 Task: In Heading Arial with underline. Font size of heading  '18'Font style of data Calibri. Font size of data  9Alignment of headline & data Align center. Fill color in heading,  RedFont color of data Black Apply border in Data No BorderIn the sheet  Expense Spreadsheet Template Sheetbook
Action: Mouse moved to (907, 130)
Screenshot: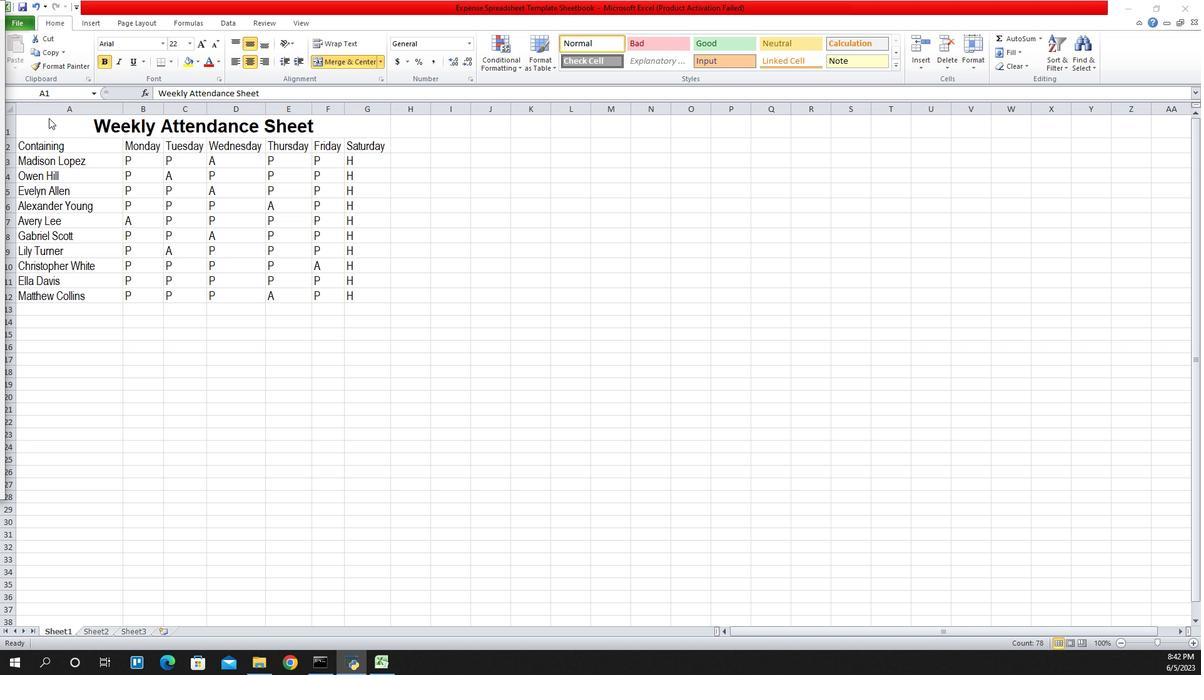 
Action: Mouse pressed left at (907, 130)
Screenshot: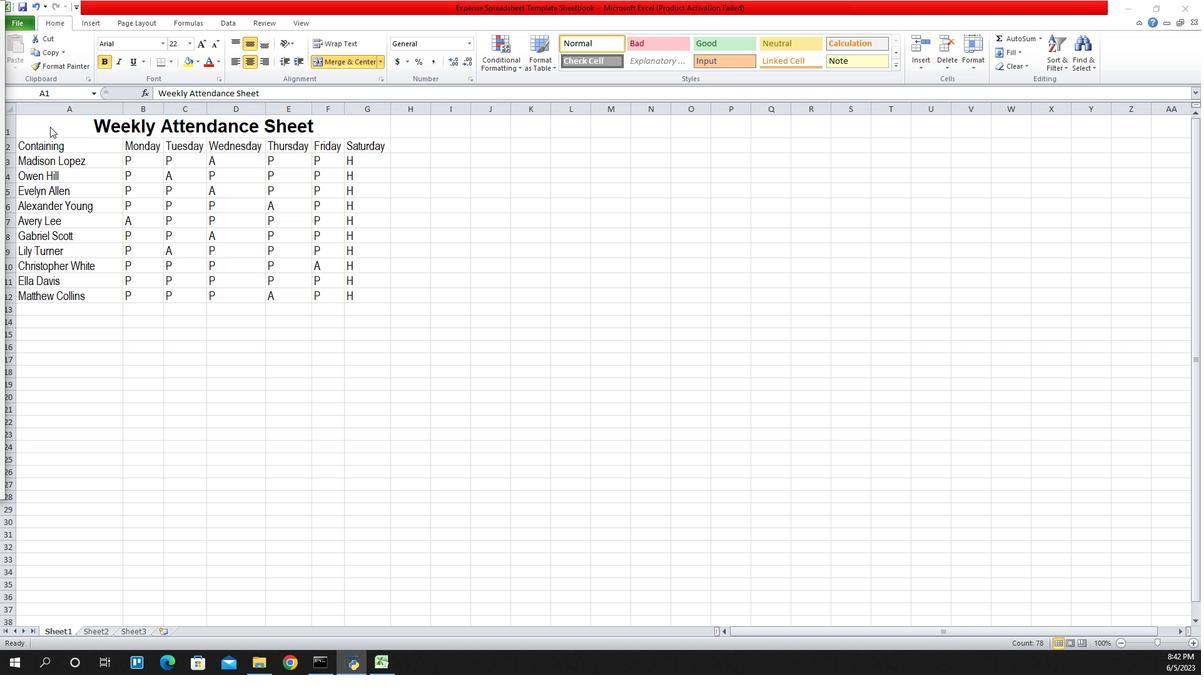 
Action: Mouse pressed left at (907, 130)
Screenshot: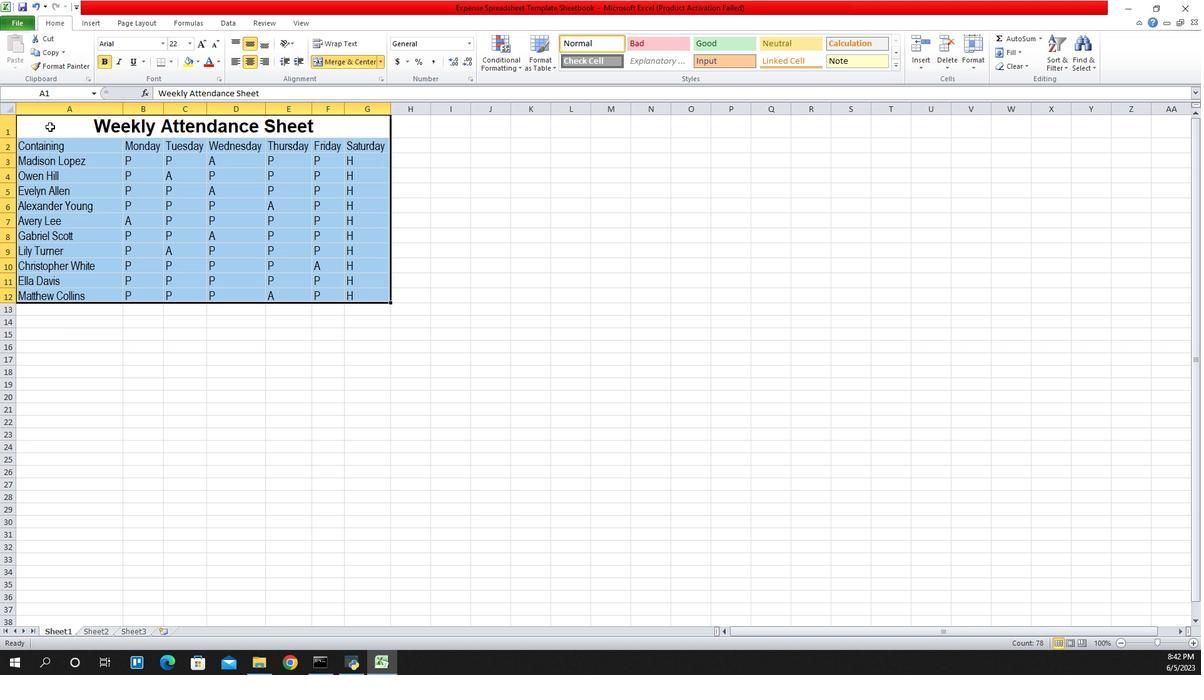 
Action: Mouse moved to (905, 137)
Screenshot: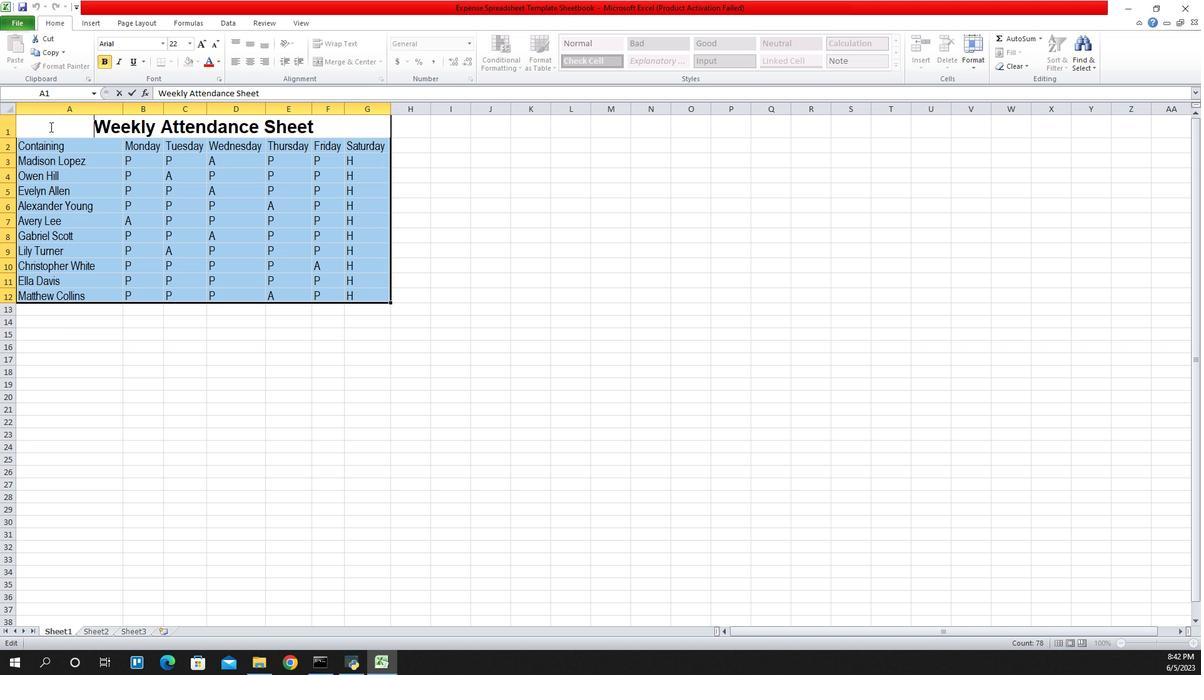
Action: Mouse pressed left at (905, 137)
Screenshot: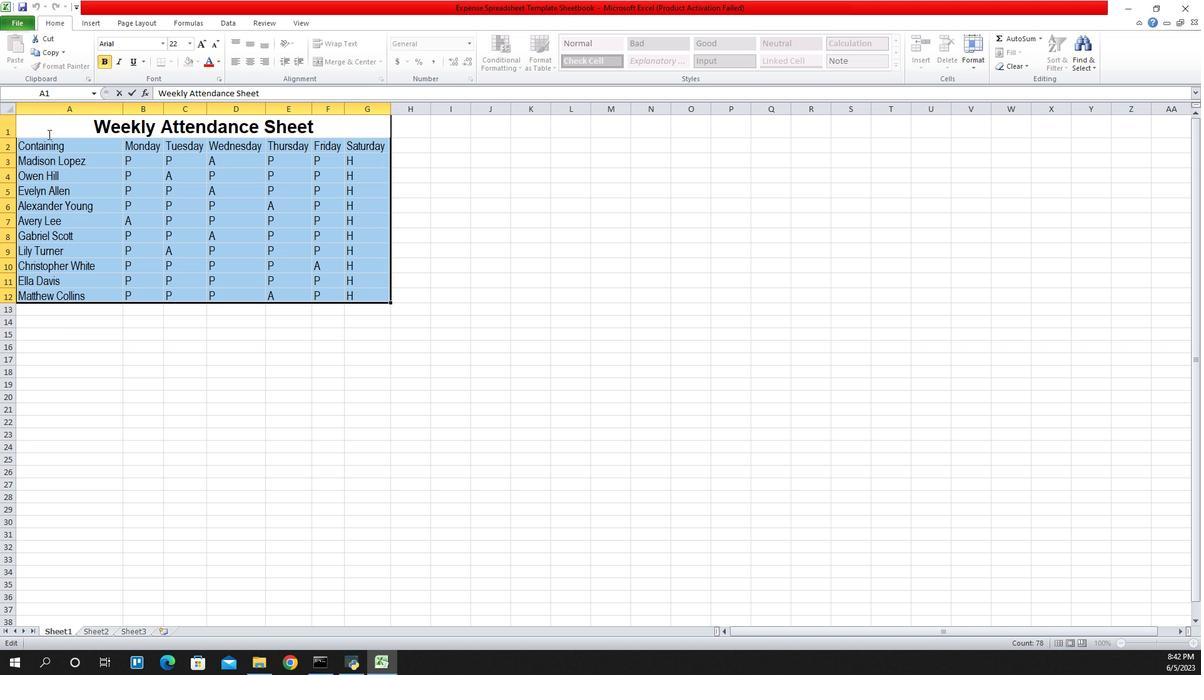 
Action: Mouse moved to (898, 347)
Screenshot: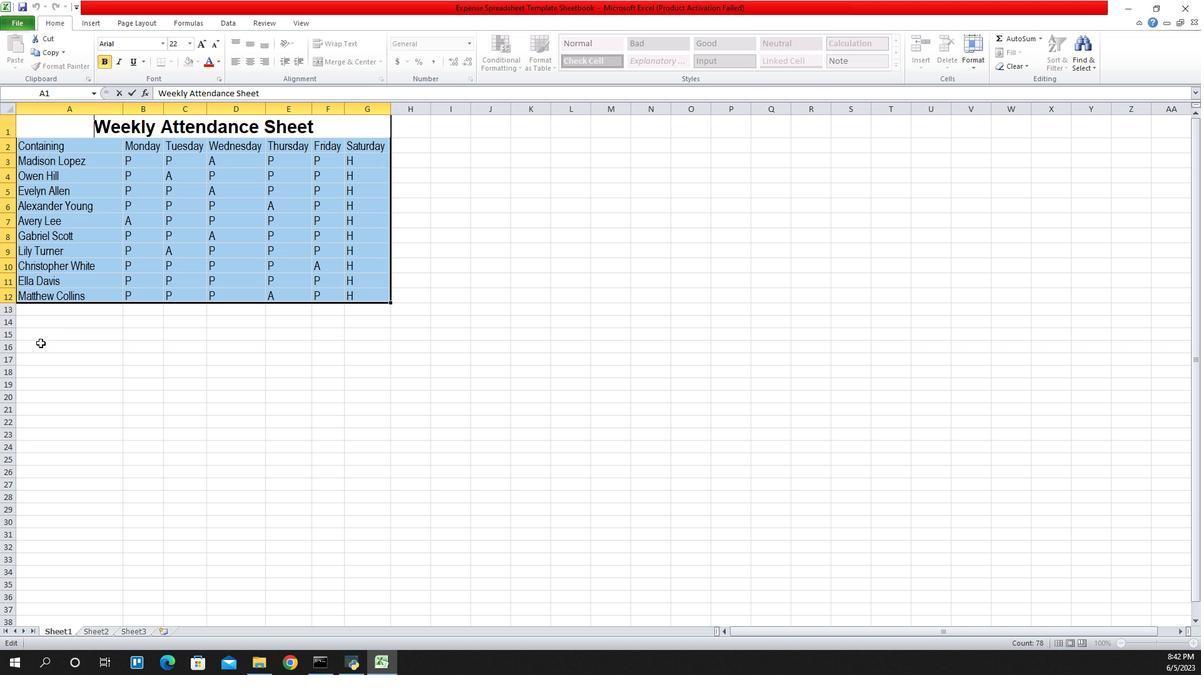 
Action: Mouse pressed left at (898, 347)
Screenshot: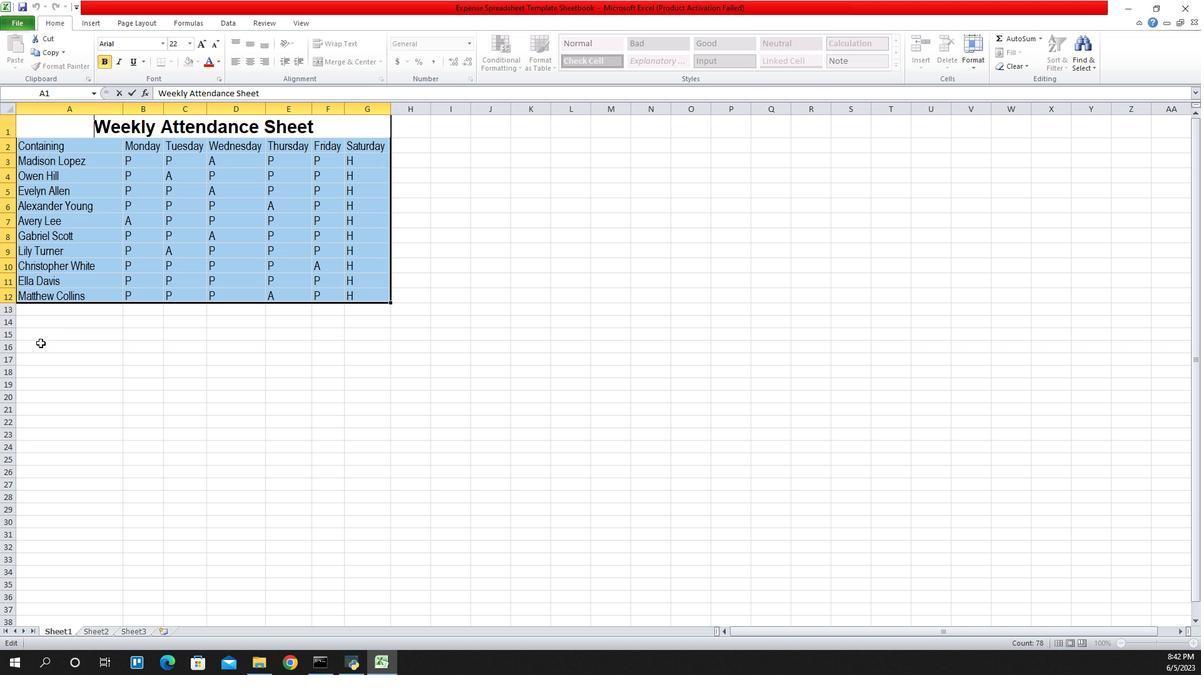 
Action: Mouse moved to (922, 130)
Screenshot: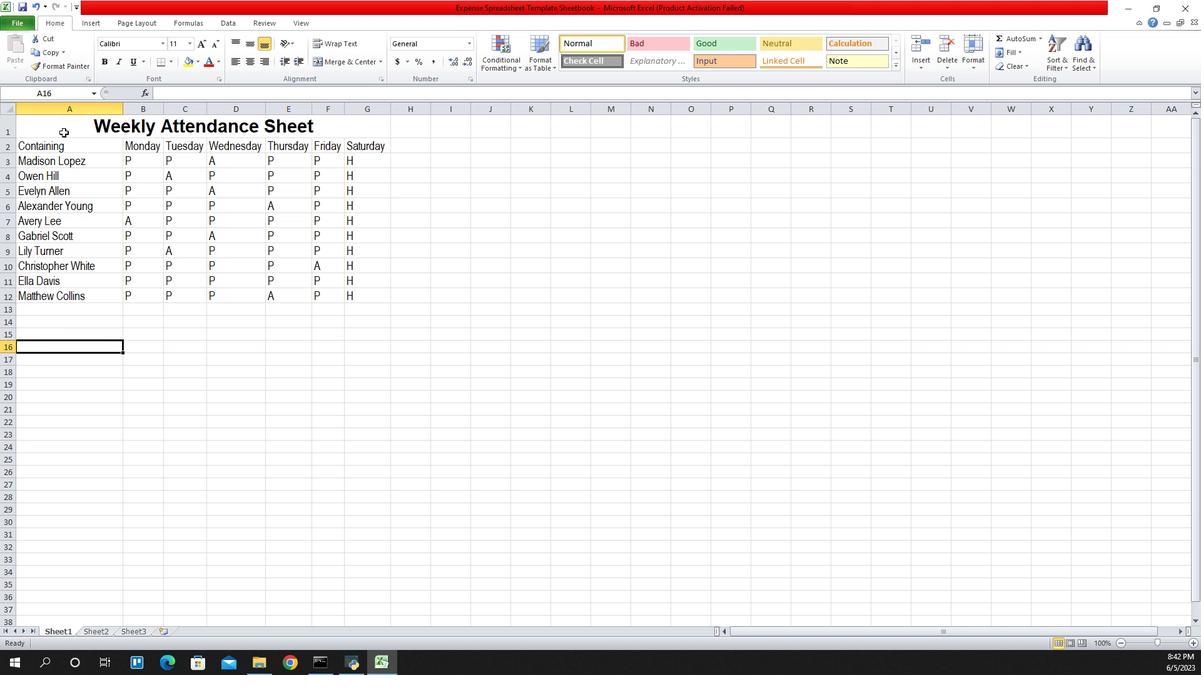 
Action: Mouse pressed left at (922, 130)
Screenshot: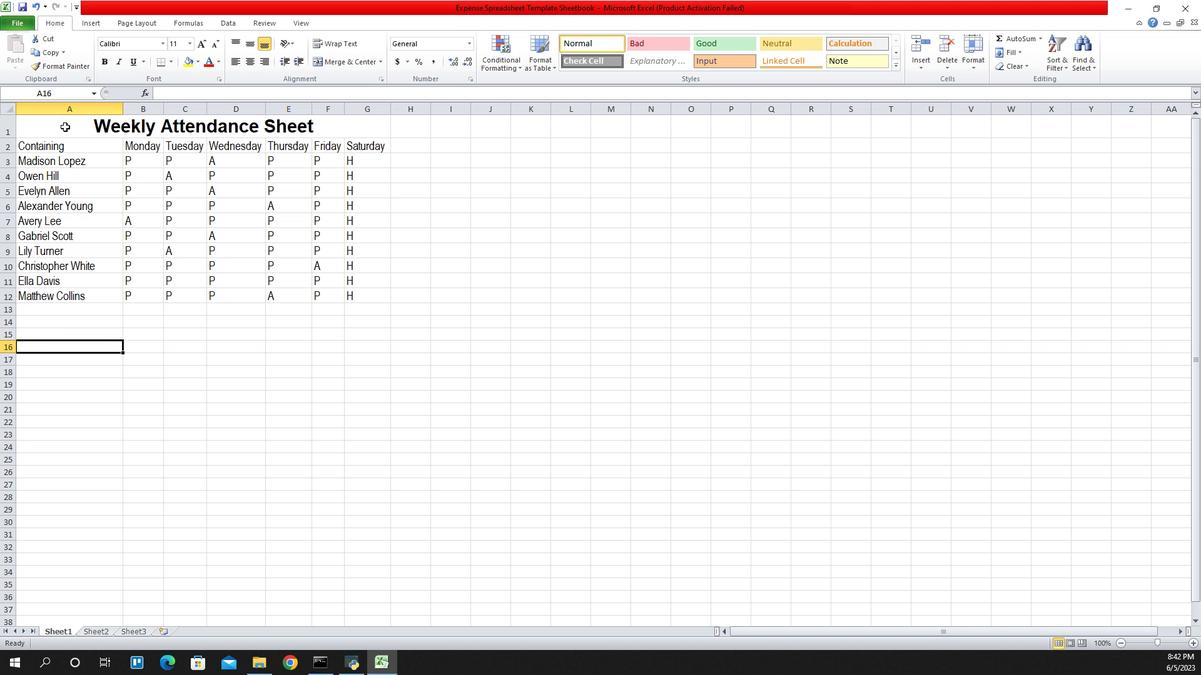 
Action: Mouse moved to (1019, 51)
Screenshot: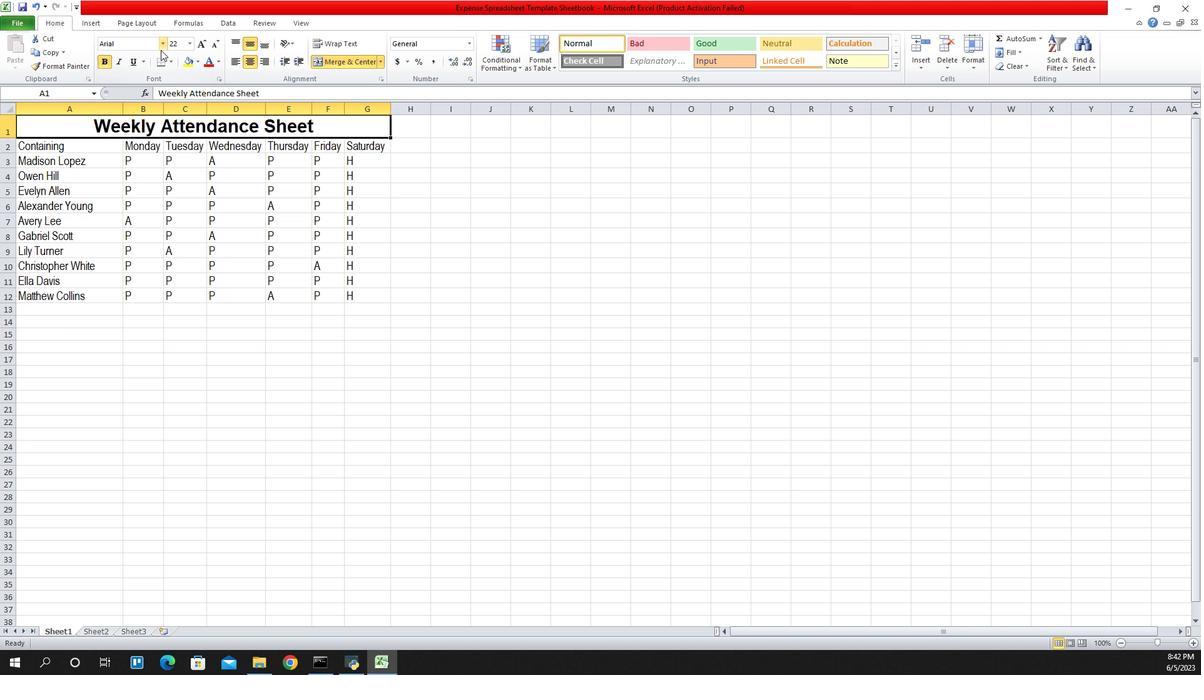 
Action: Mouse pressed left at (1019, 51)
Screenshot: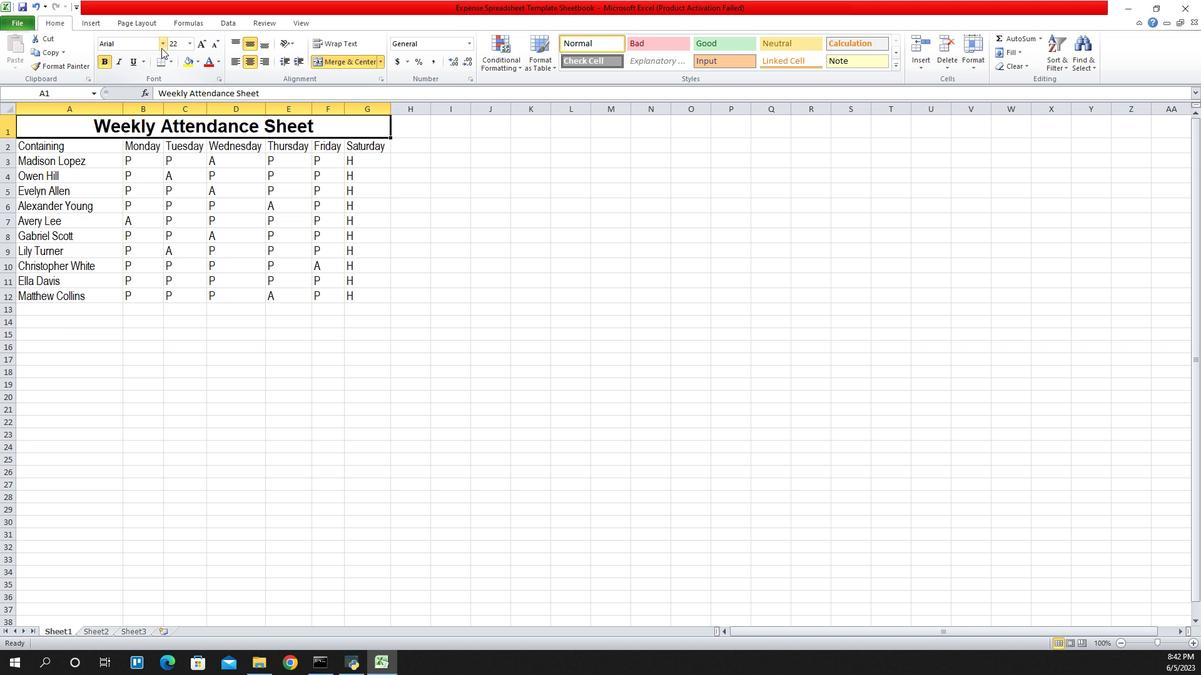 
Action: Mouse moved to (991, 147)
Screenshot: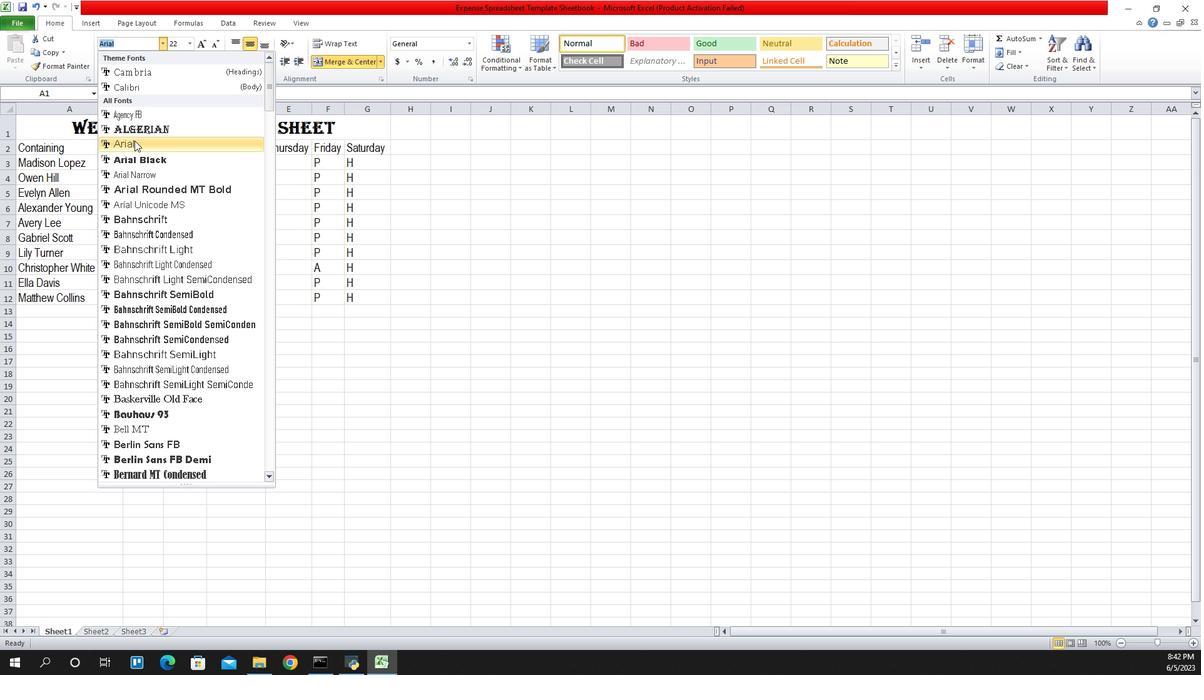 
Action: Mouse pressed left at (991, 147)
Screenshot: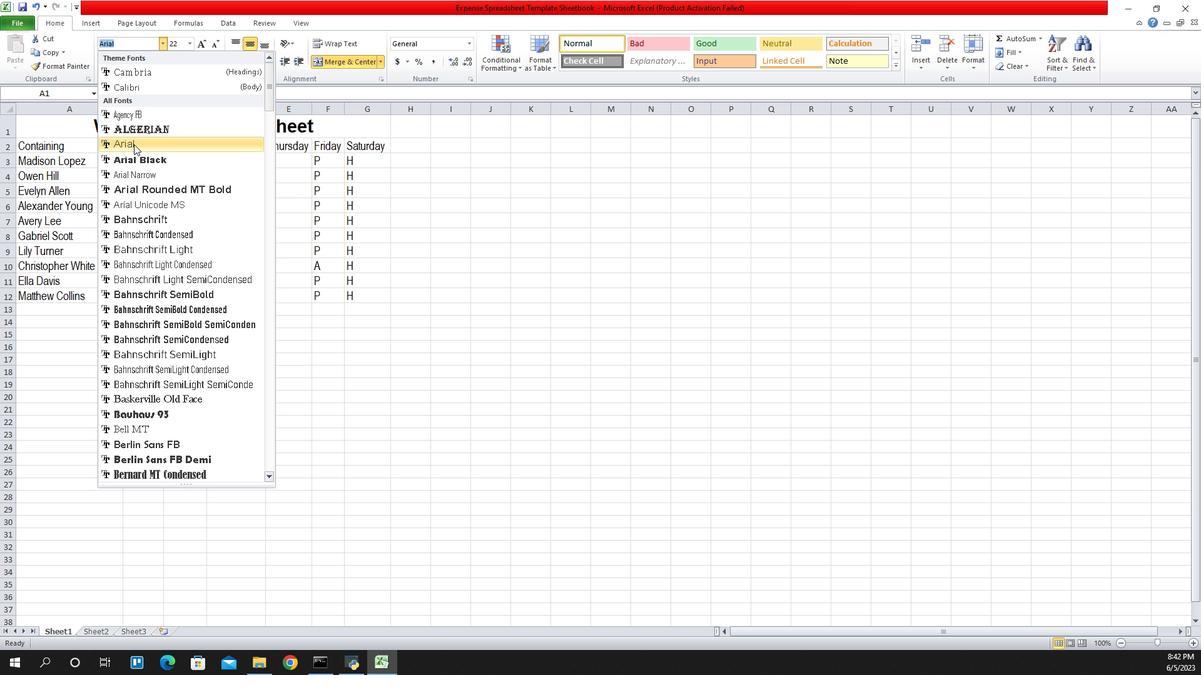 
Action: Mouse moved to (992, 63)
Screenshot: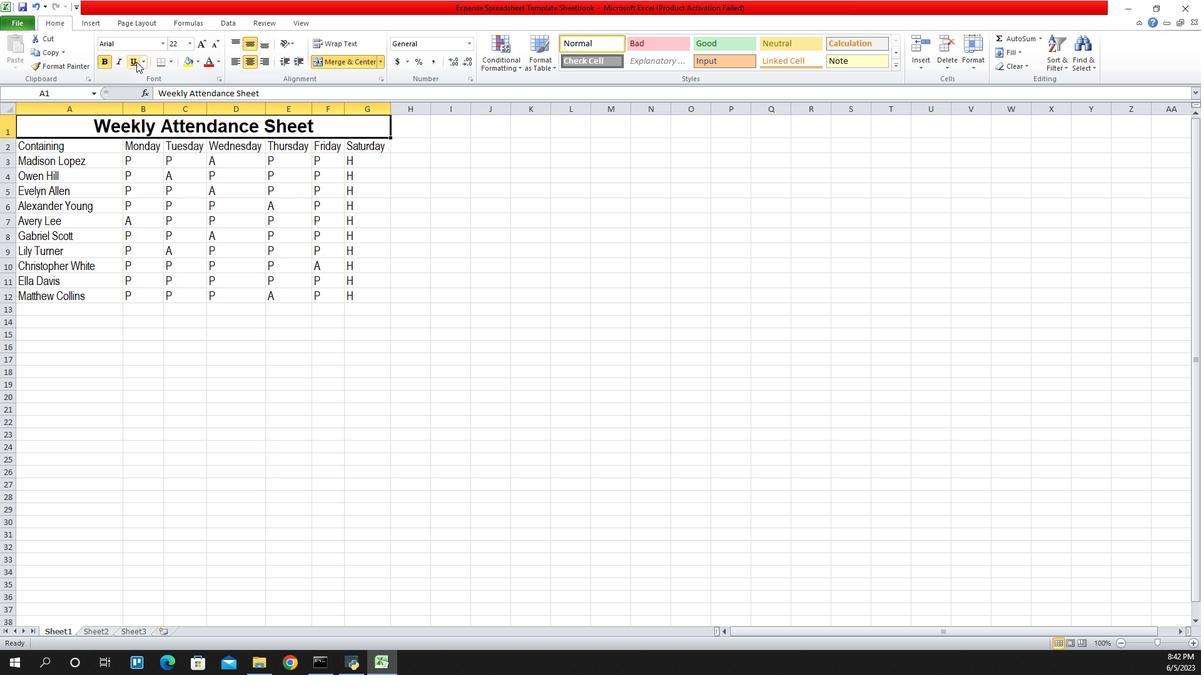 
Action: Mouse pressed left at (992, 63)
Screenshot: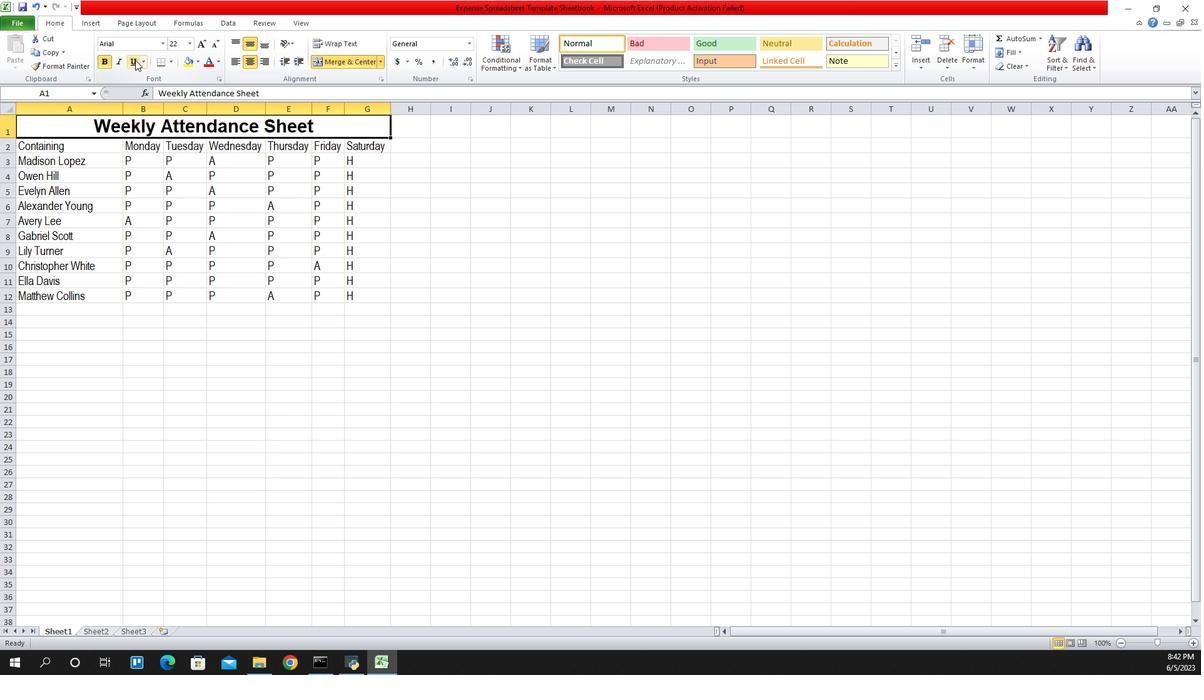 
Action: Mouse moved to (1049, 47)
Screenshot: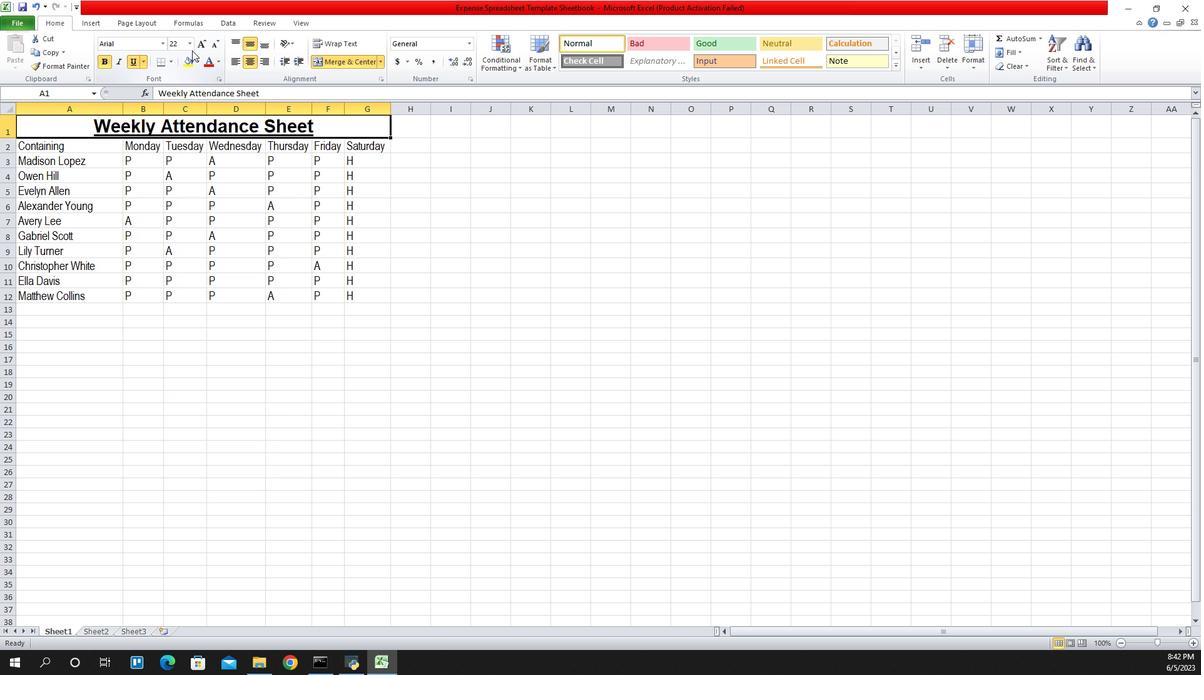 
Action: Mouse pressed left at (1049, 47)
Screenshot: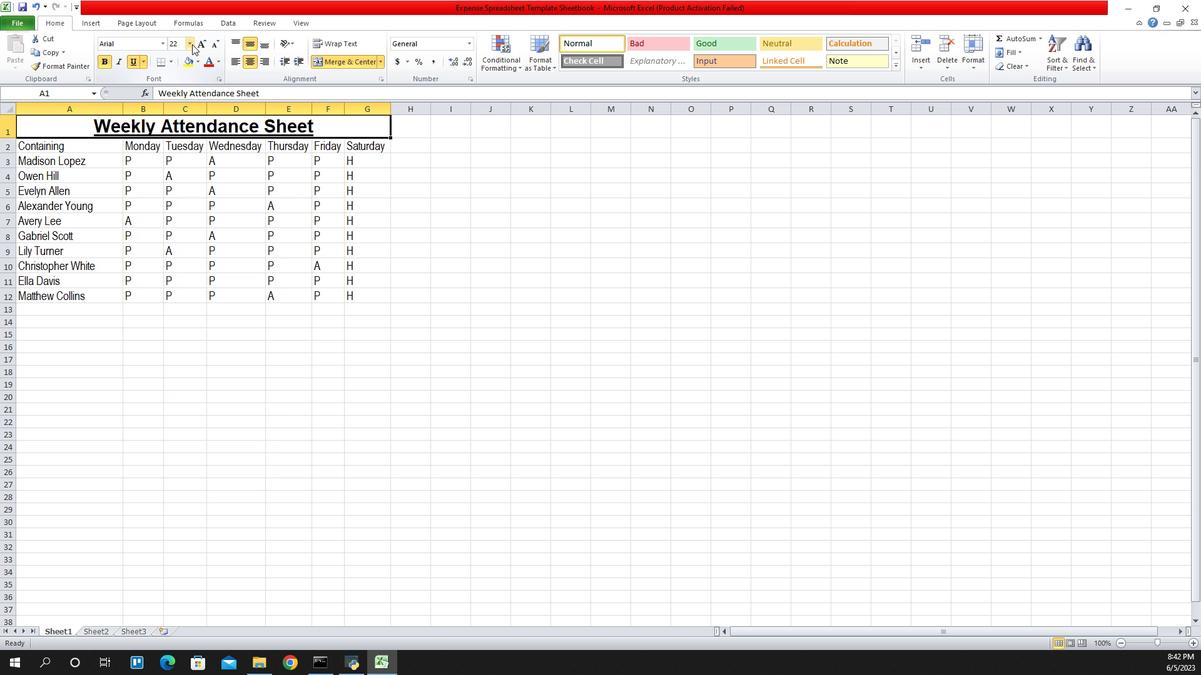 
Action: Mouse moved to (1030, 139)
Screenshot: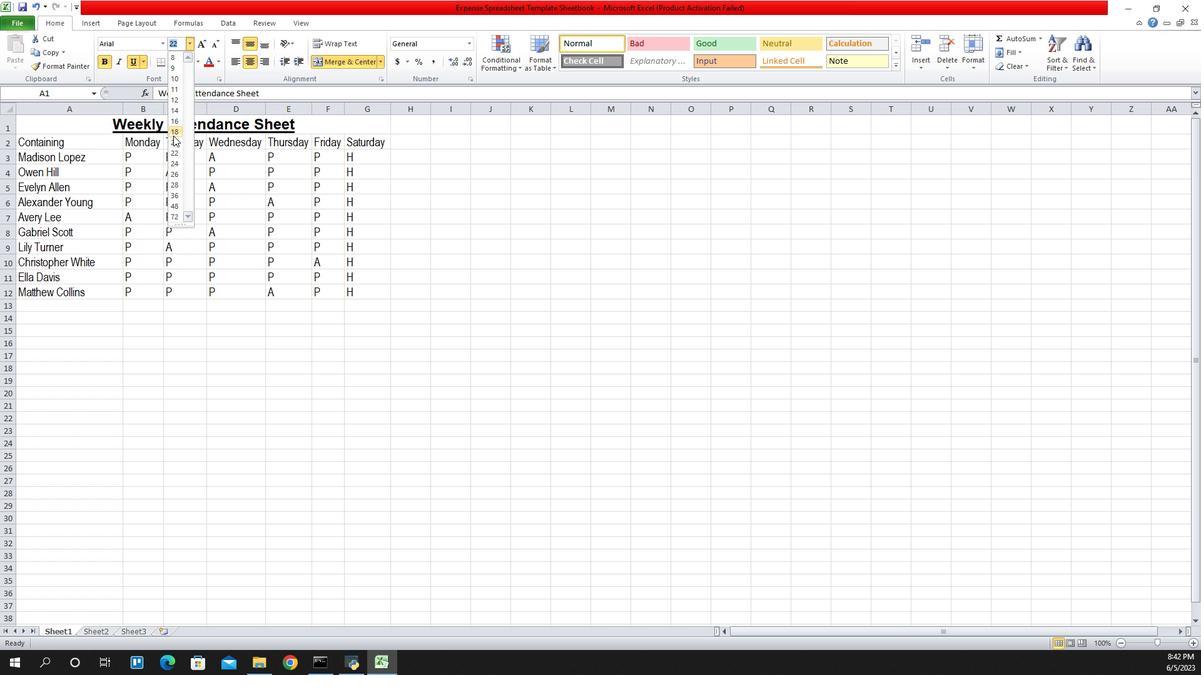
Action: Mouse pressed left at (1030, 139)
Screenshot: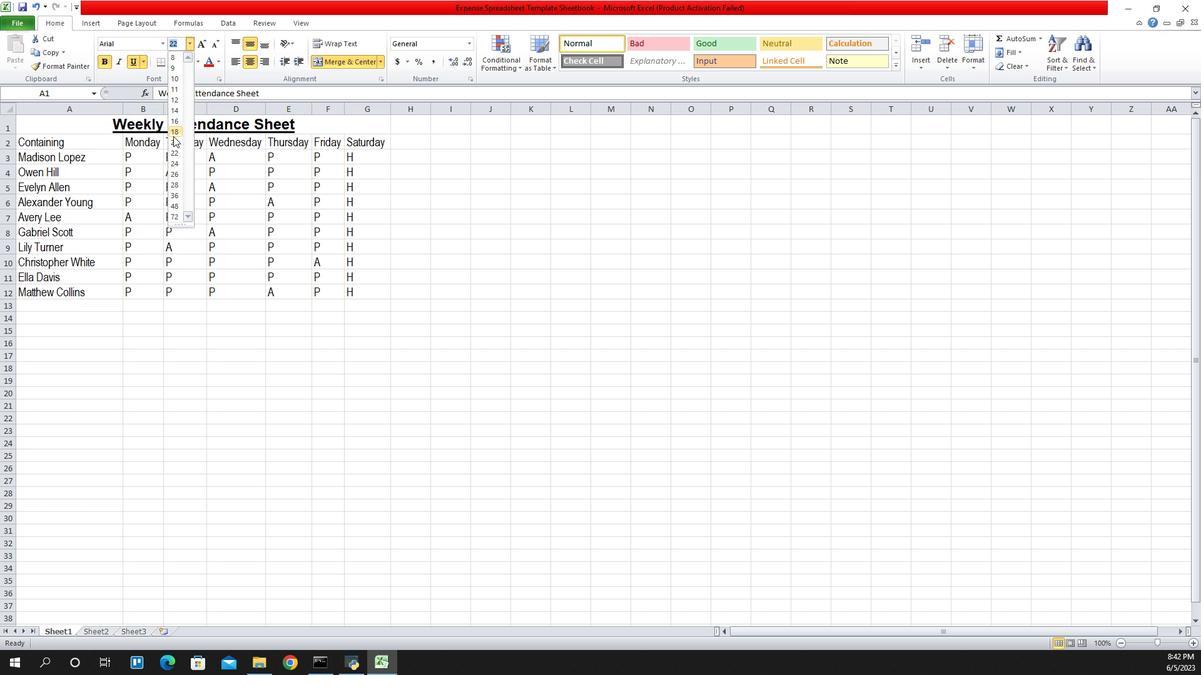 
Action: Mouse pressed left at (1030, 139)
Screenshot: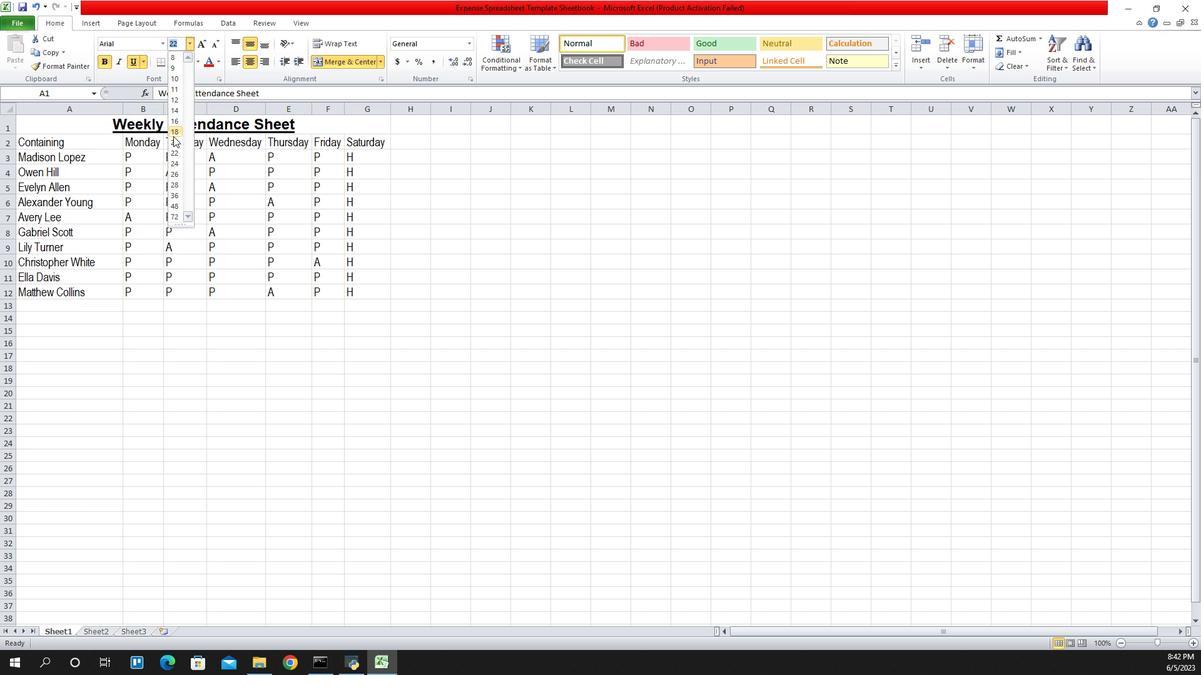 
Action: Mouse moved to (898, 143)
Screenshot: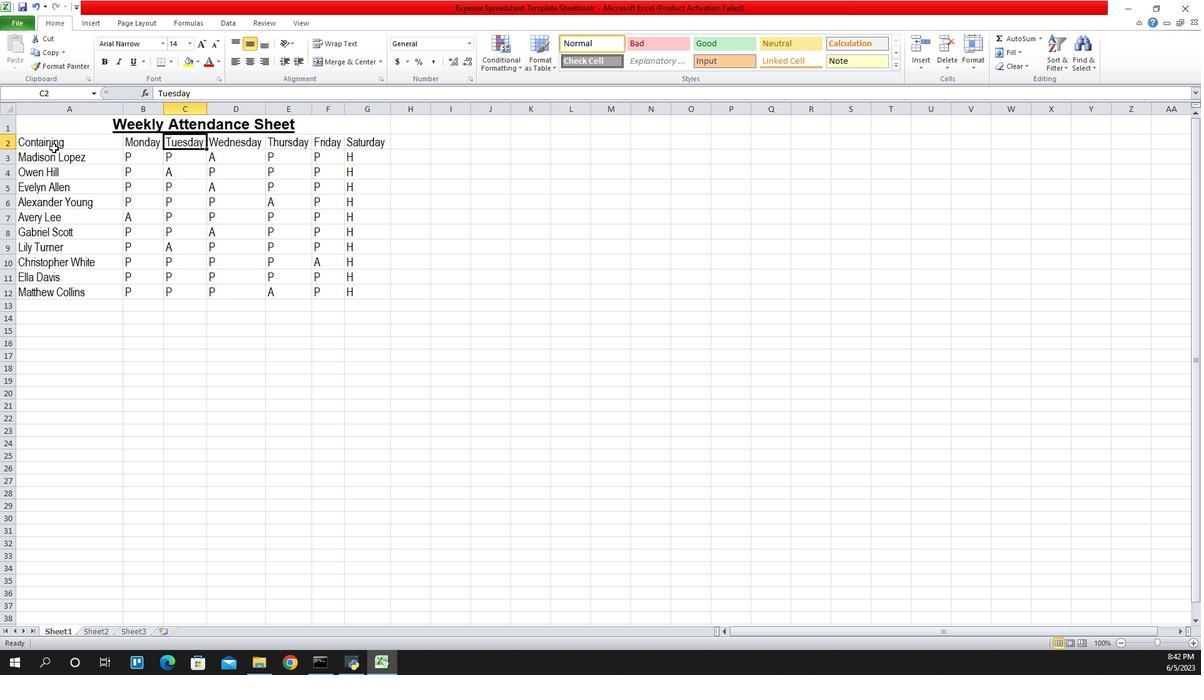 
Action: Mouse pressed left at (898, 143)
Screenshot: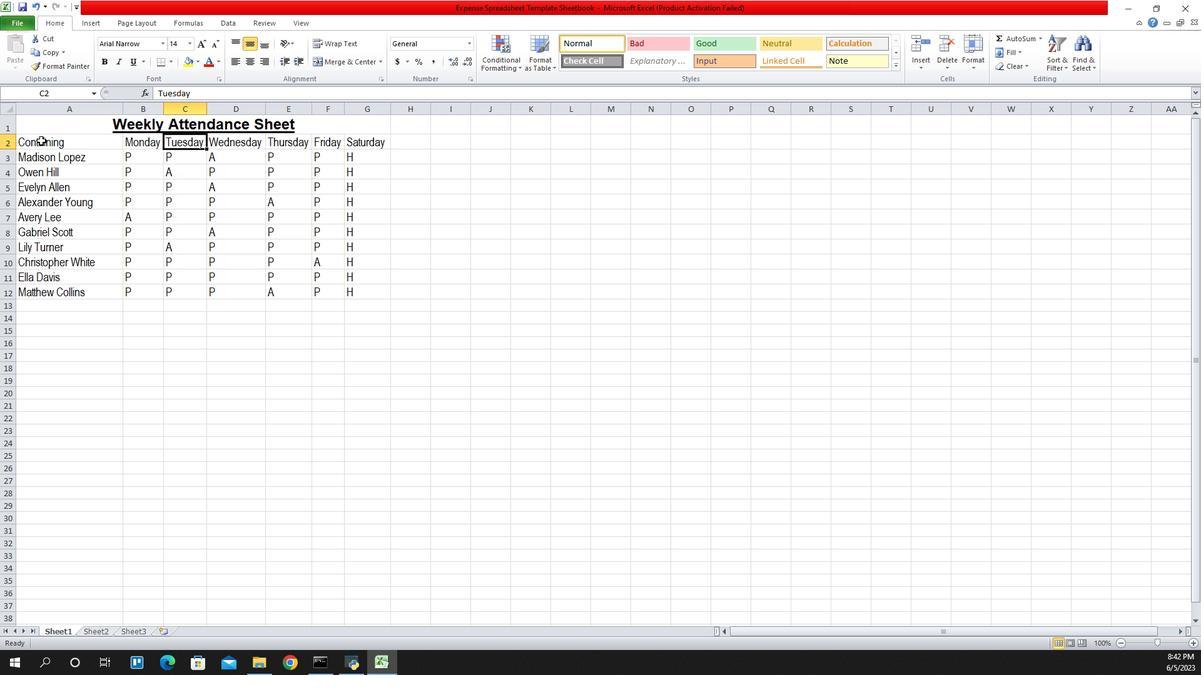 
Action: Mouse moved to (1019, 45)
Screenshot: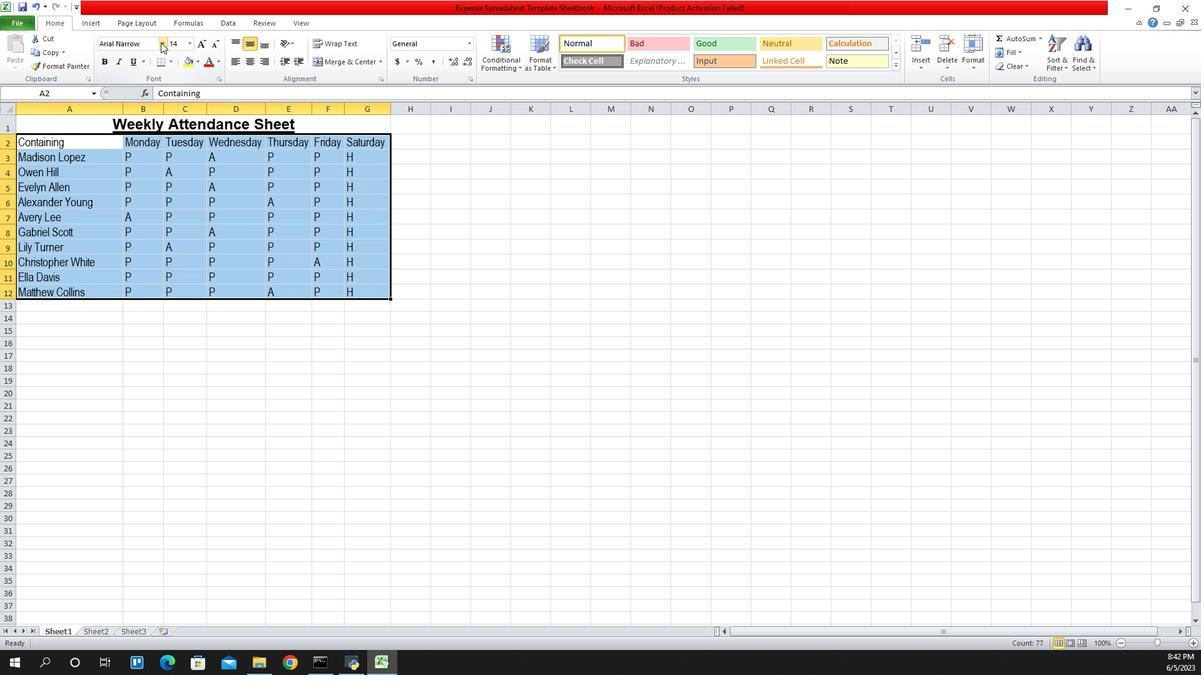 
Action: Mouse pressed left at (1019, 45)
Screenshot: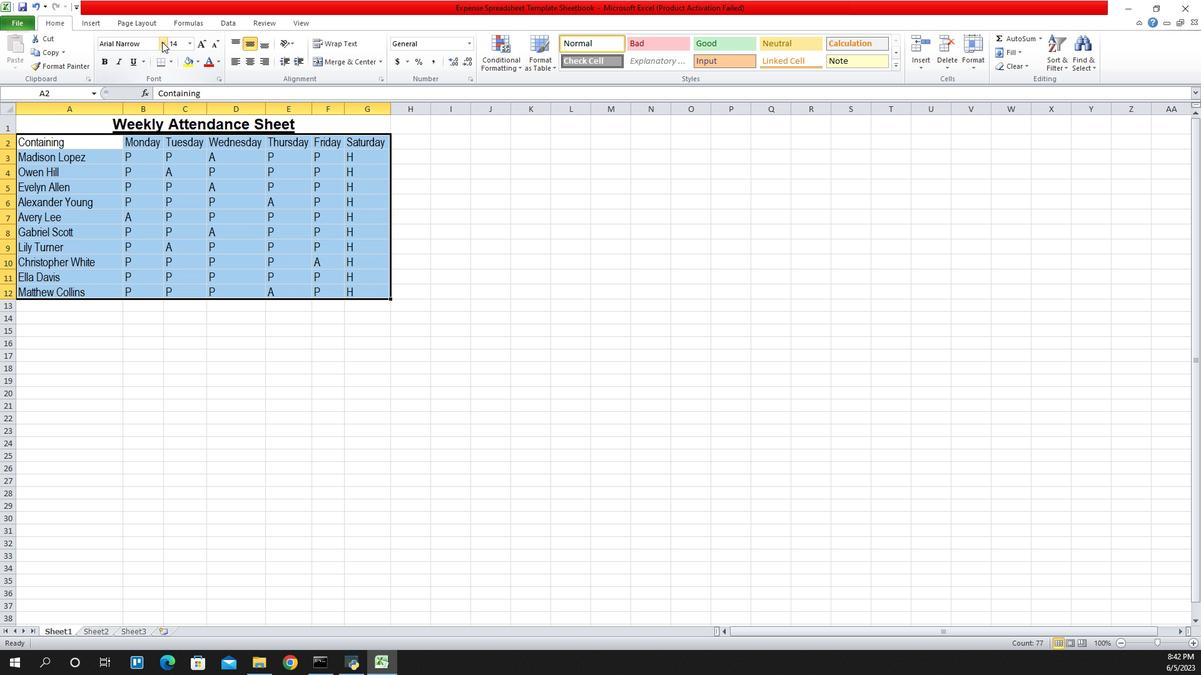 
Action: Mouse moved to (991, 88)
Screenshot: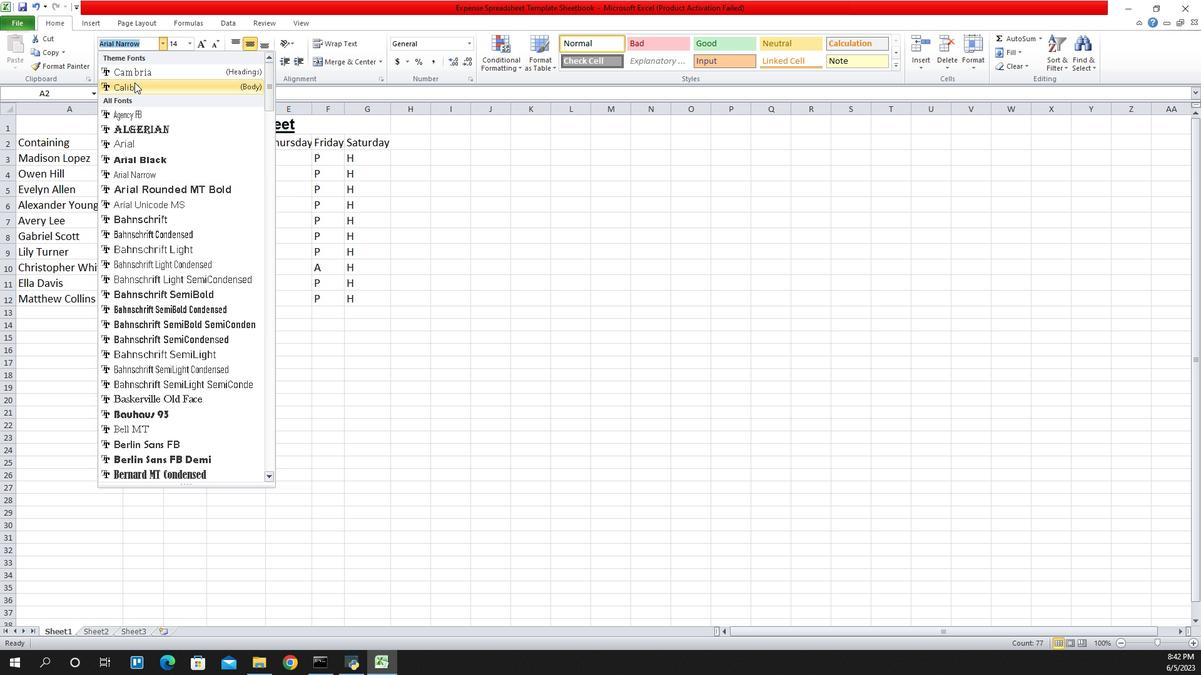 
Action: Mouse pressed left at (991, 88)
Screenshot: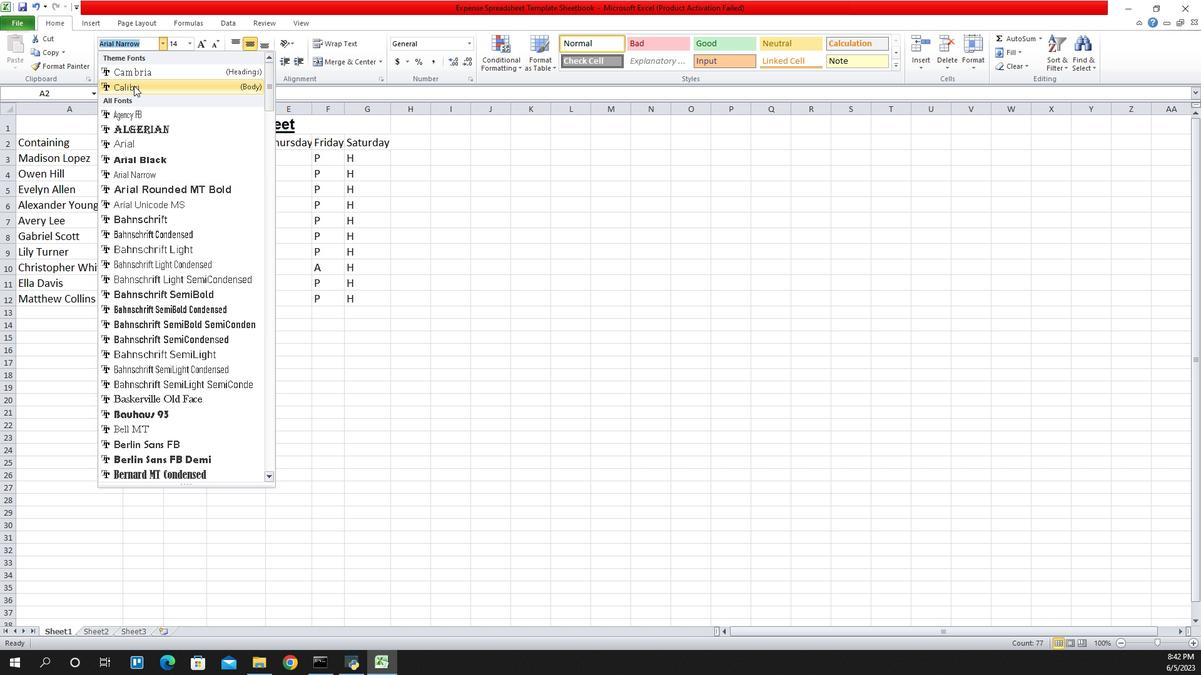 
Action: Mouse moved to (1048, 50)
Screenshot: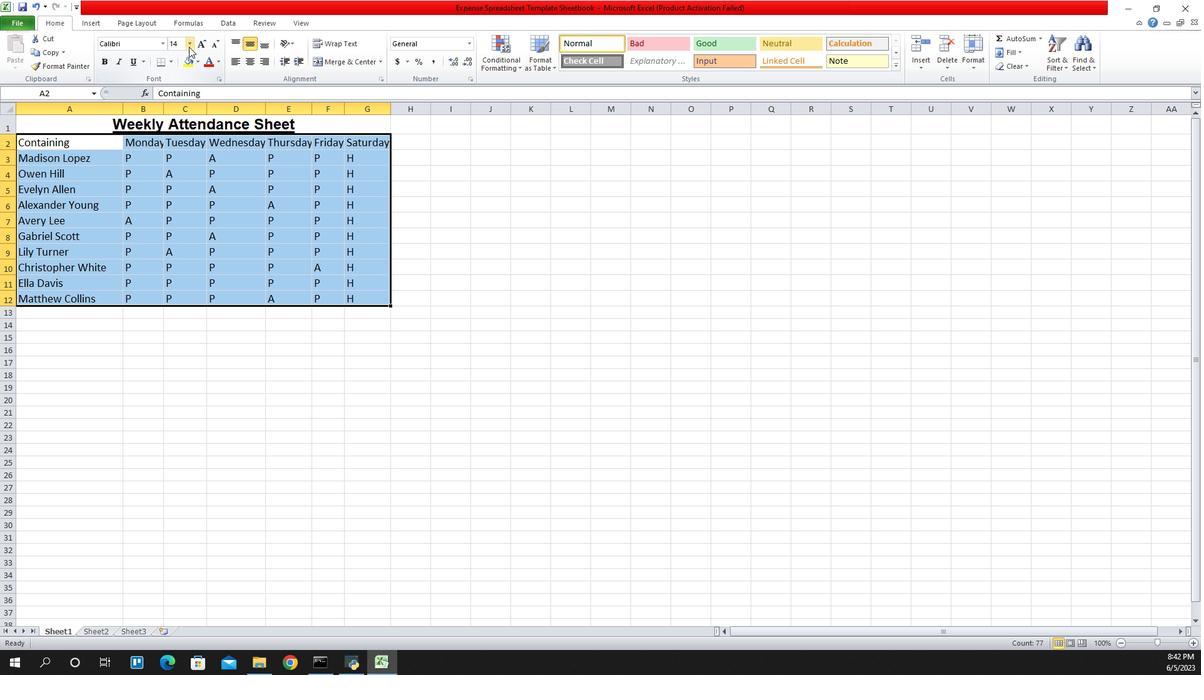 
Action: Mouse pressed left at (1048, 50)
Screenshot: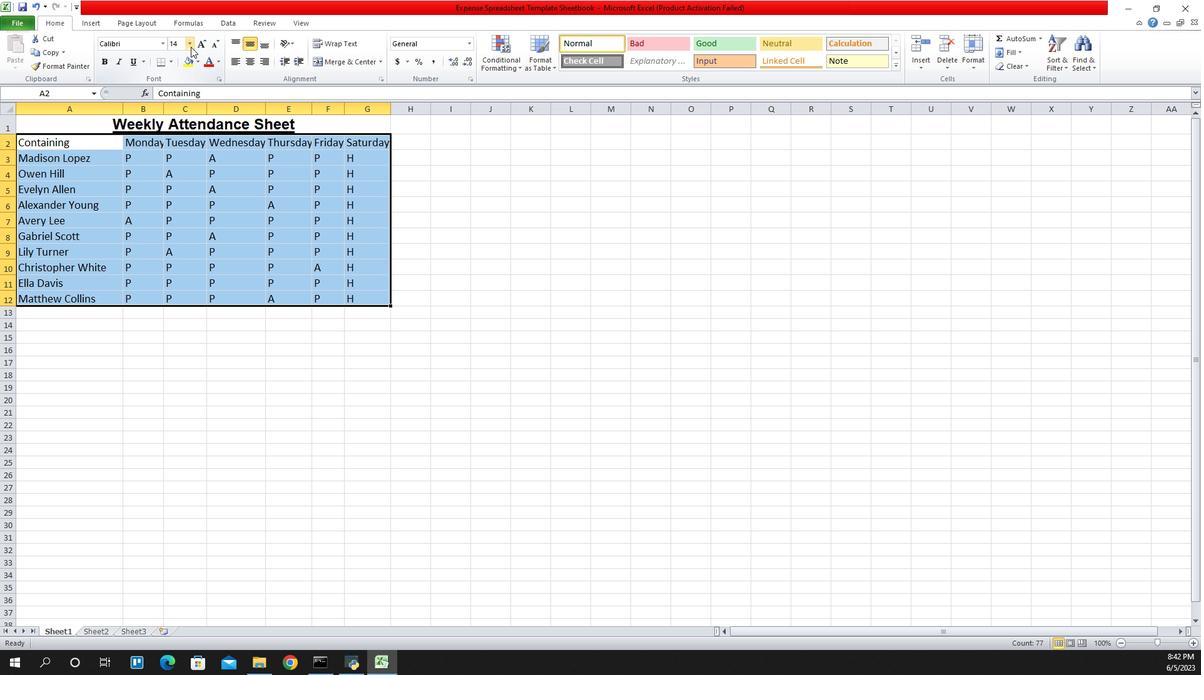 
Action: Mouse moved to (1037, 68)
Screenshot: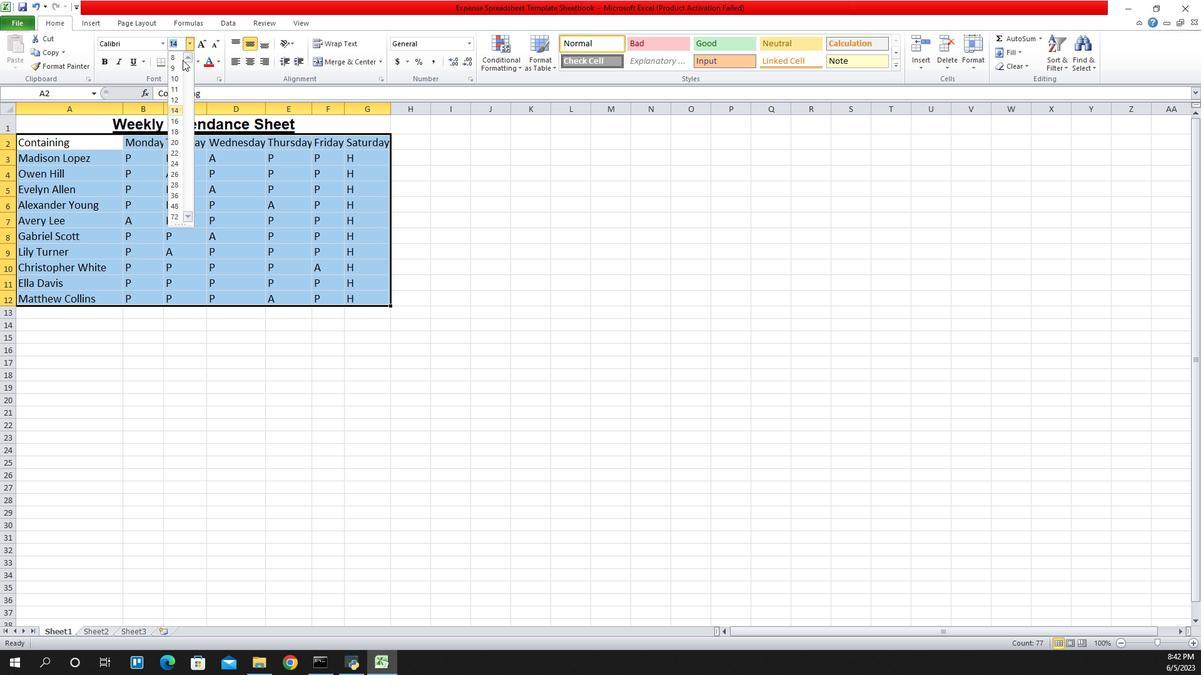 
Action: Mouse pressed left at (1037, 68)
Screenshot: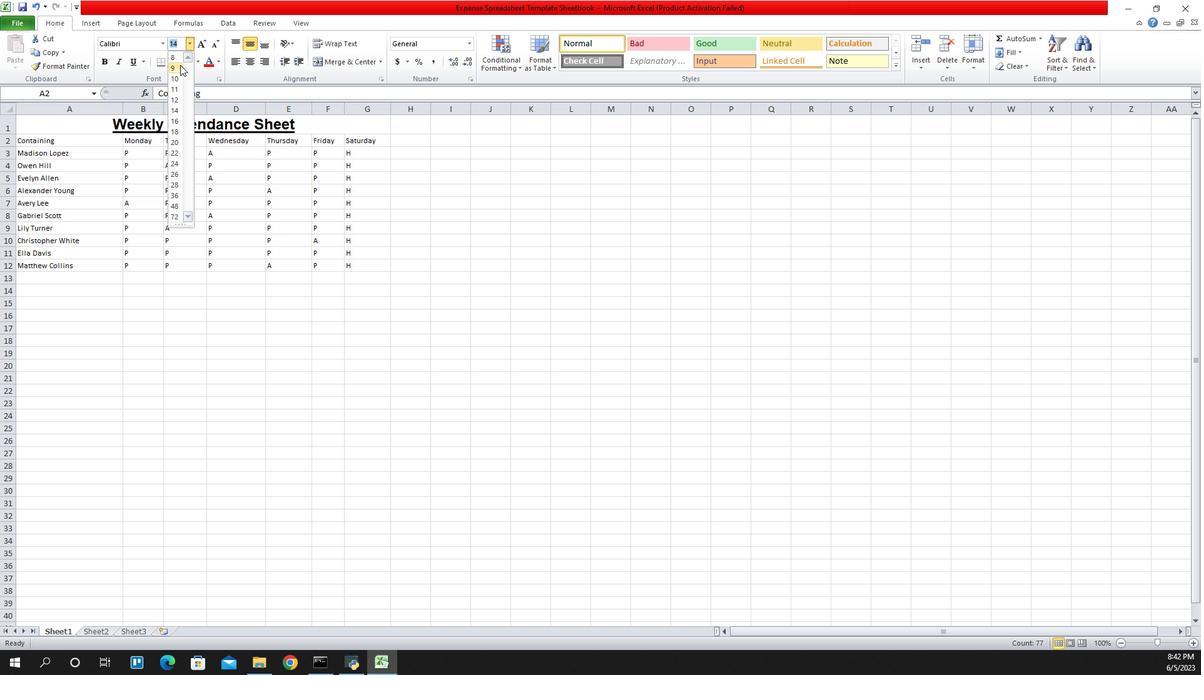 
Action: Mouse pressed left at (1037, 68)
Screenshot: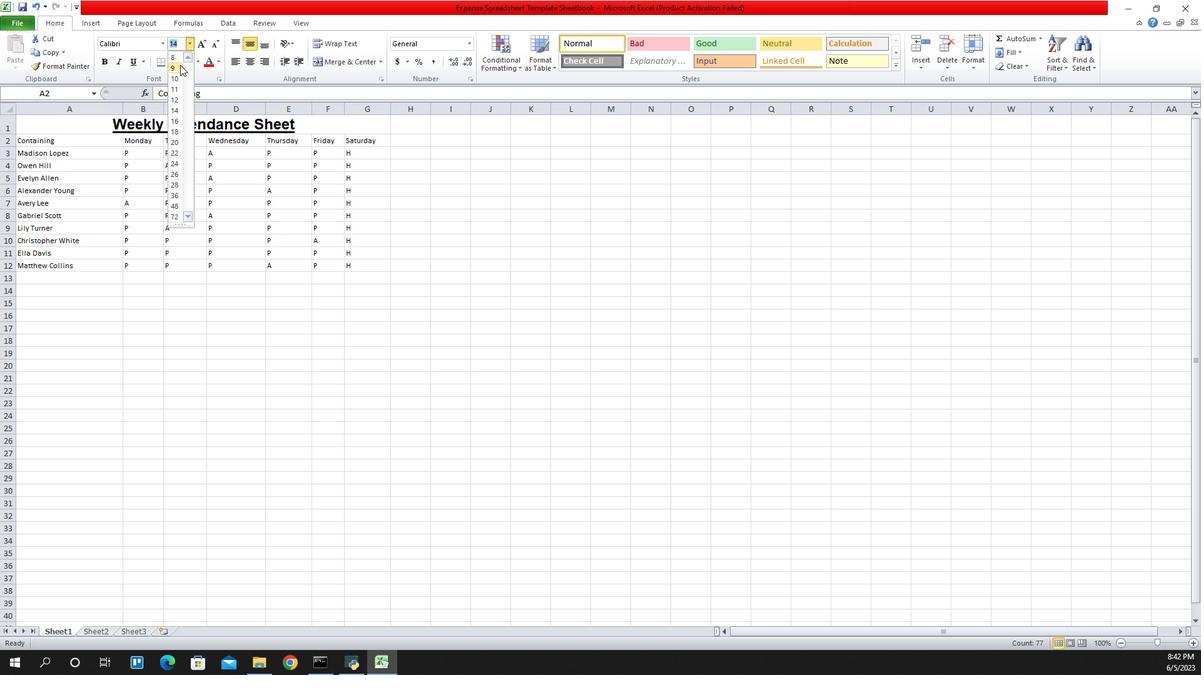 
Action: Mouse moved to (962, 118)
Screenshot: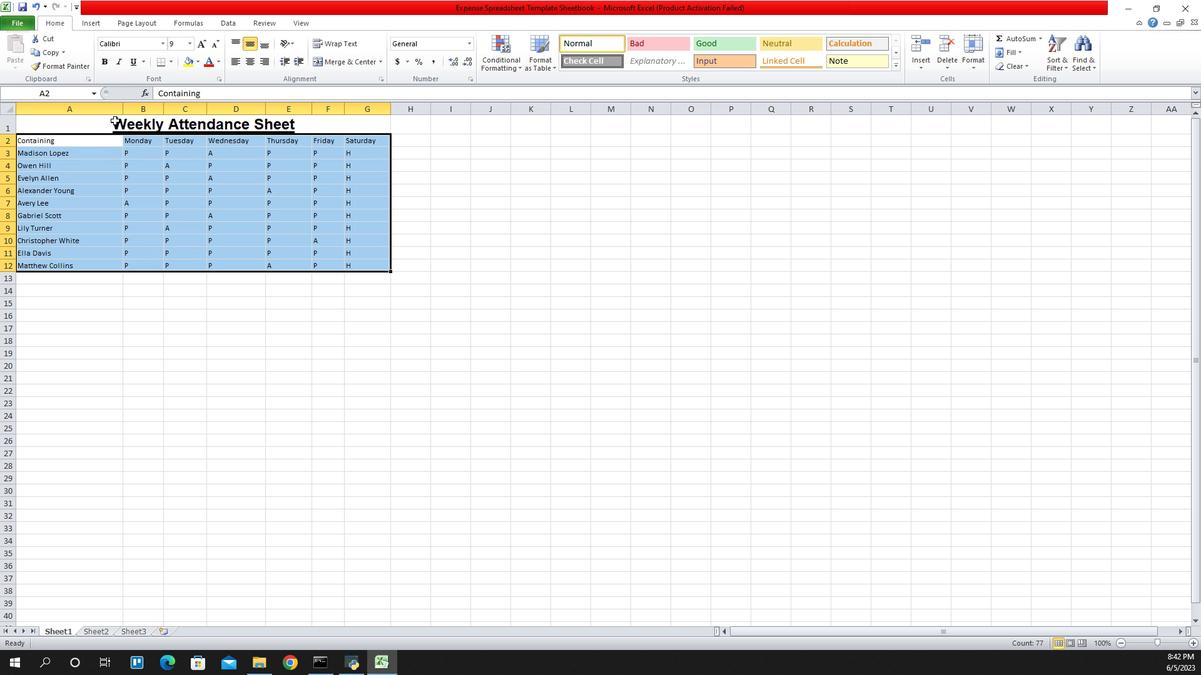 
Action: Mouse pressed left at (962, 118)
Screenshot: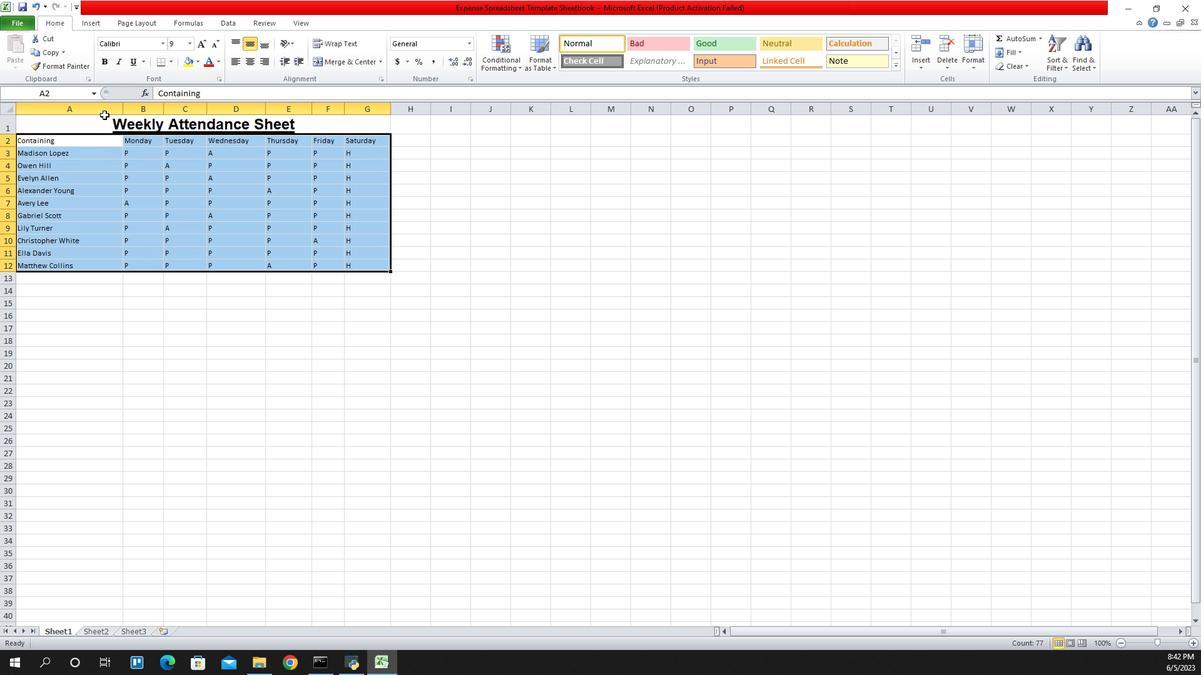 
Action: Mouse moved to (1105, 65)
Screenshot: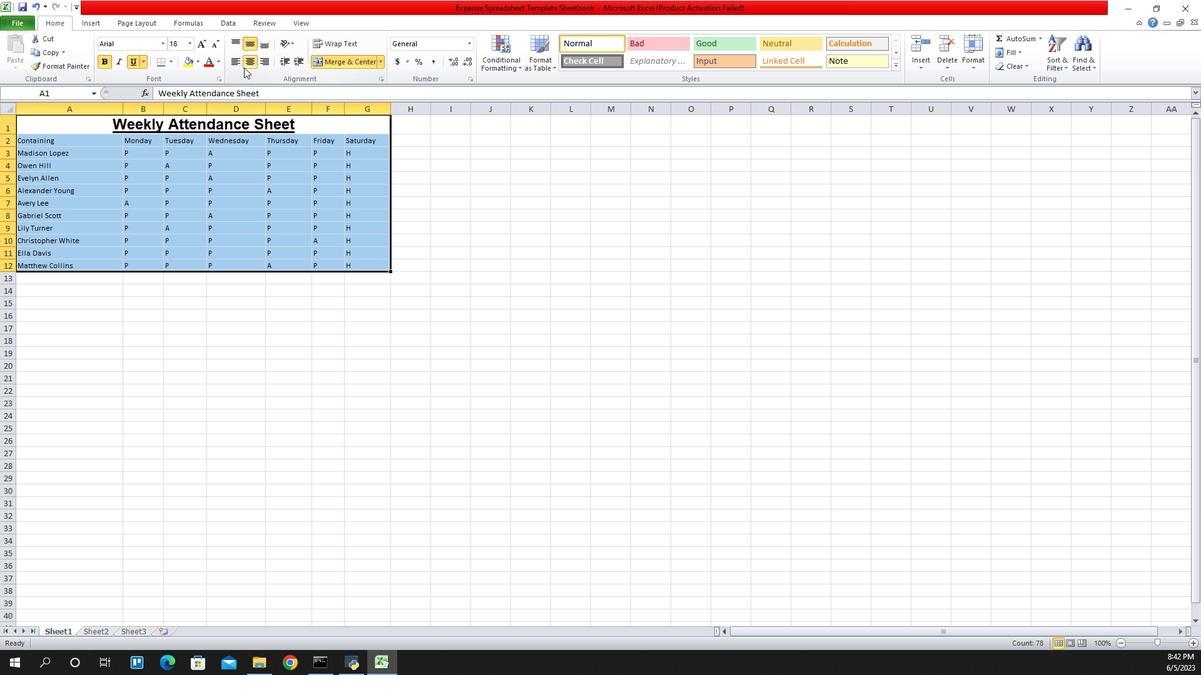 
Action: Mouse pressed left at (1105, 65)
Screenshot: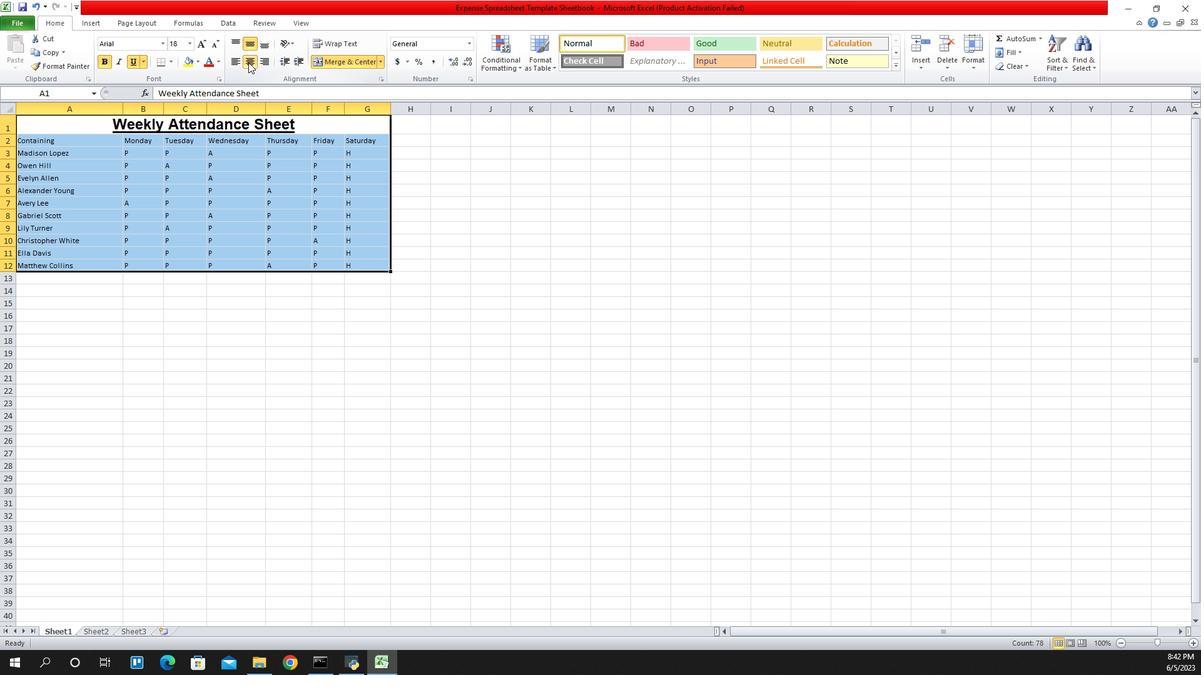 
Action: Mouse pressed left at (1105, 65)
Screenshot: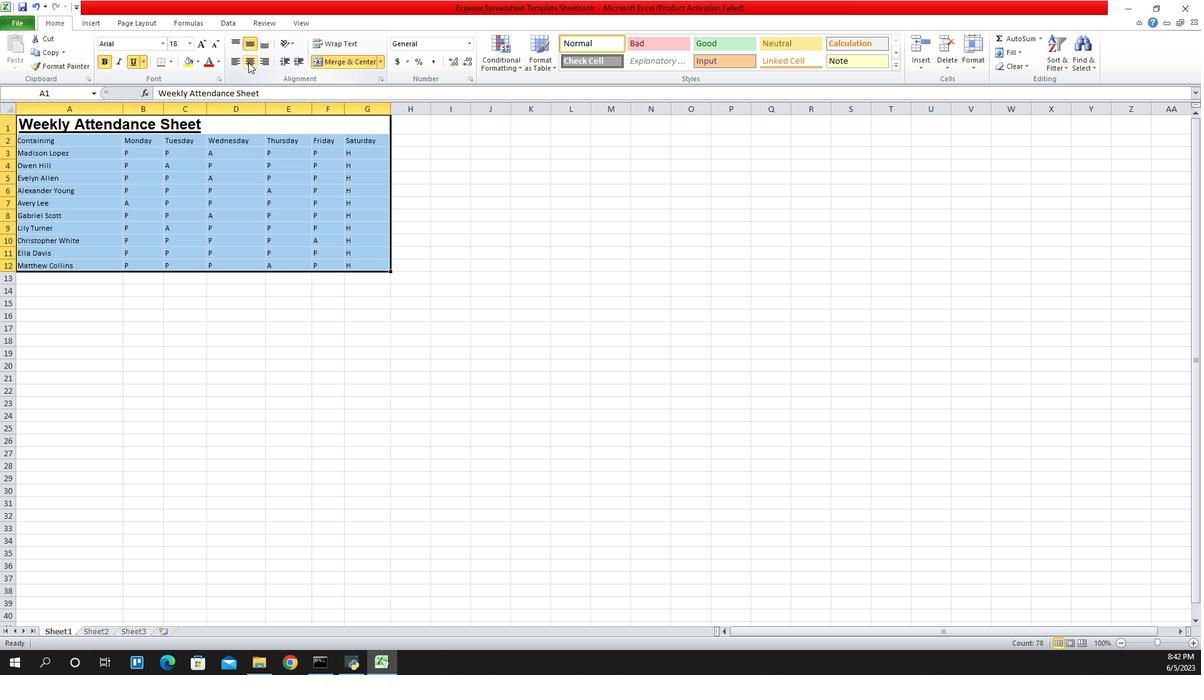 
Action: Mouse moved to (1080, 130)
Screenshot: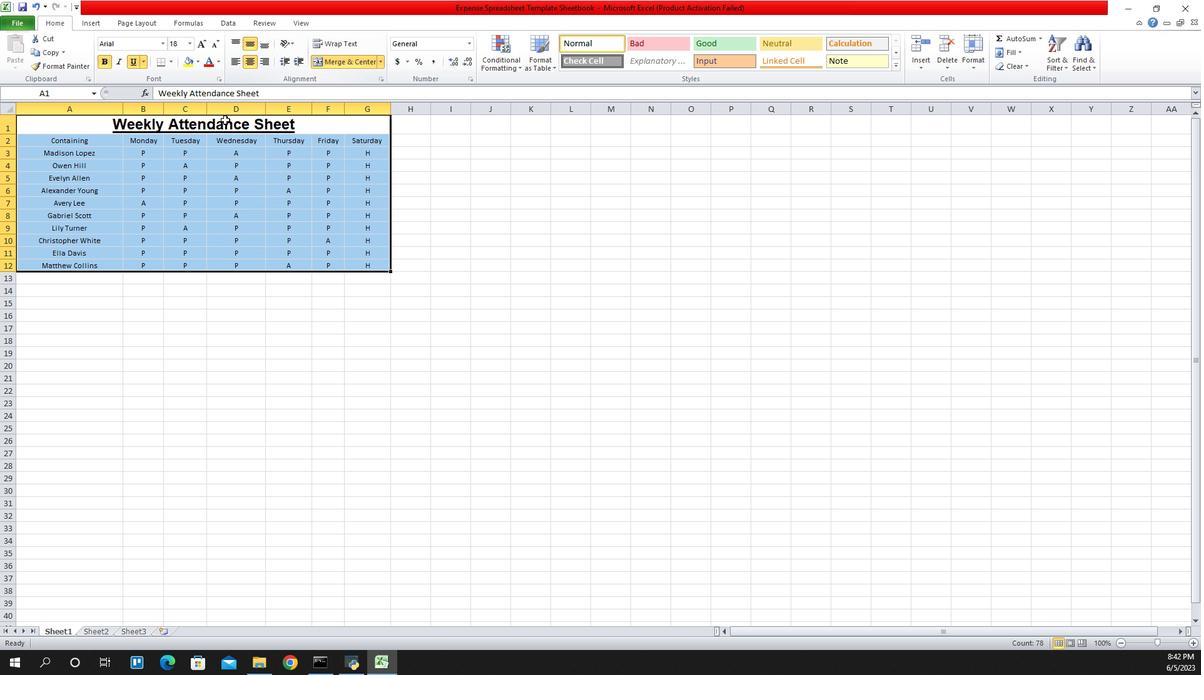 
Action: Mouse pressed left at (1080, 130)
Screenshot: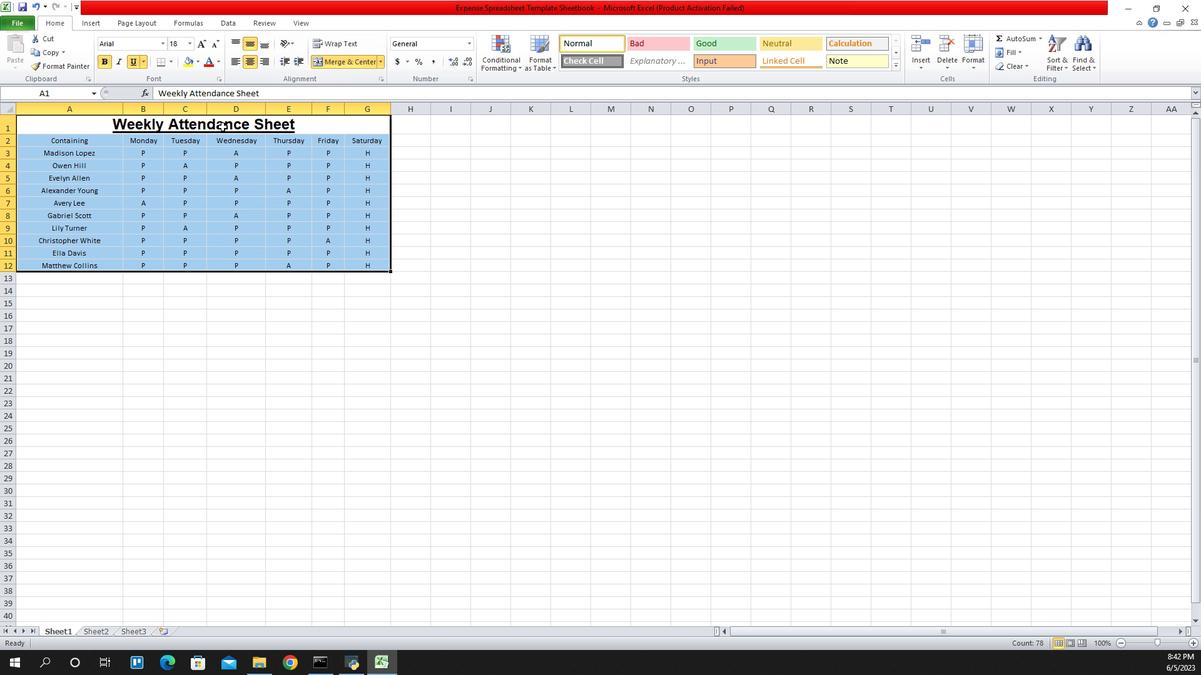 
Action: Mouse moved to (1074, 65)
Screenshot: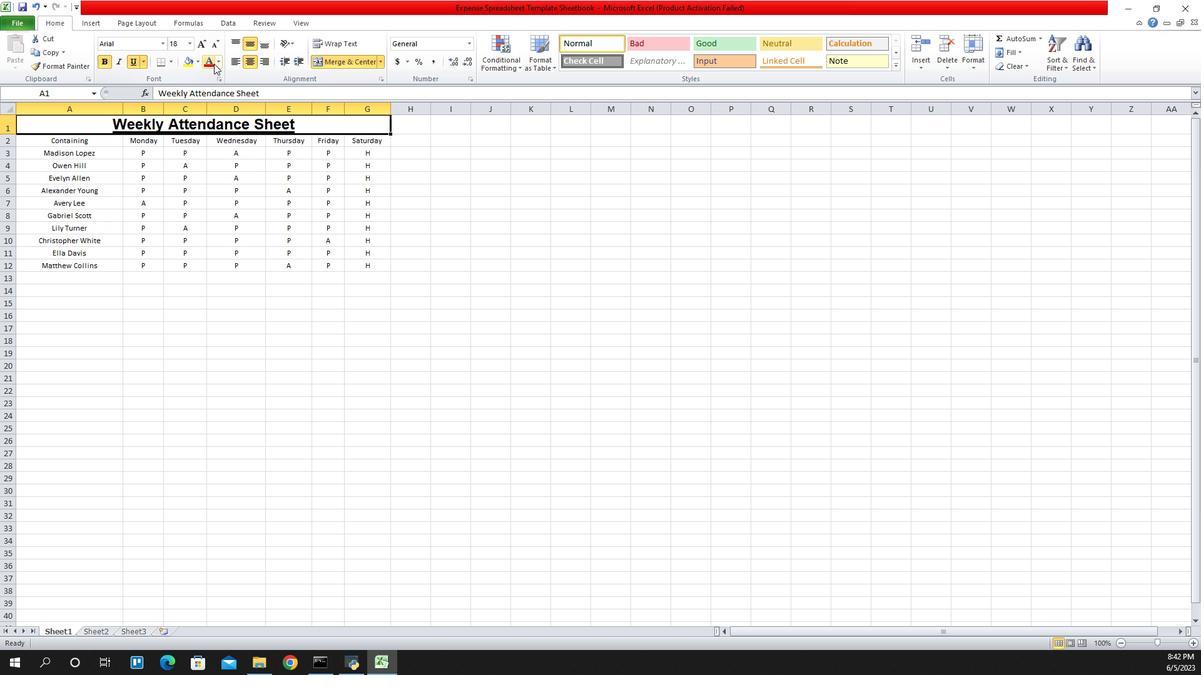 
Action: Mouse pressed left at (1074, 65)
Screenshot: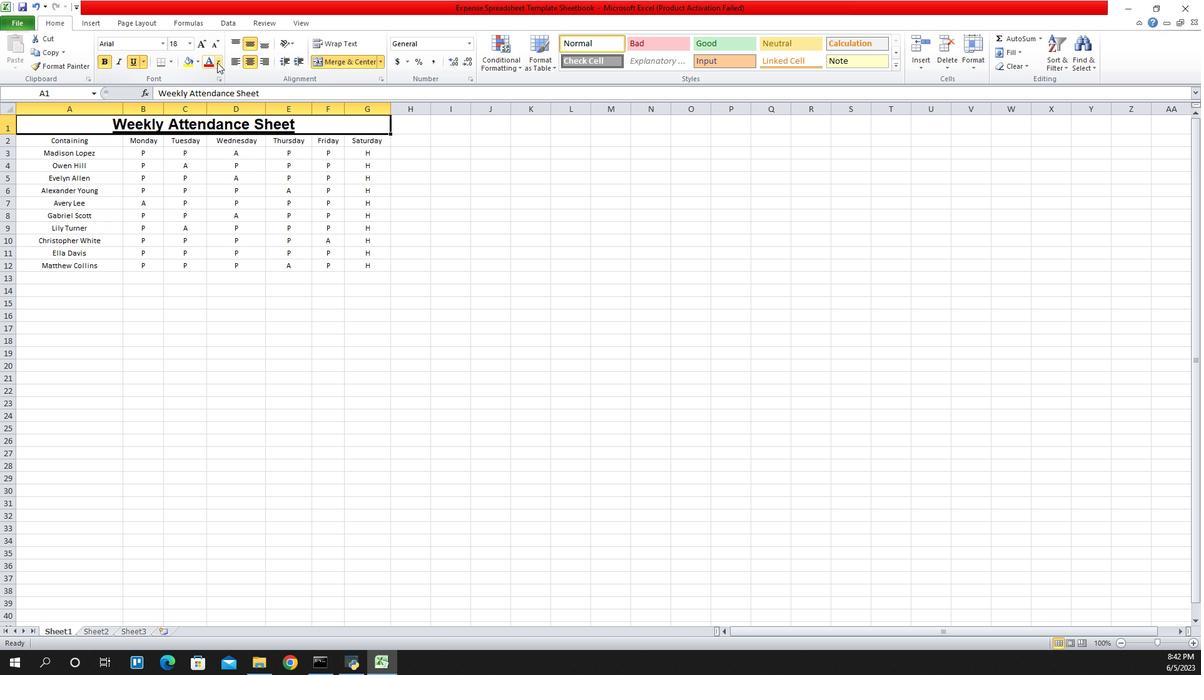 
Action: Mouse moved to (1076, 173)
Screenshot: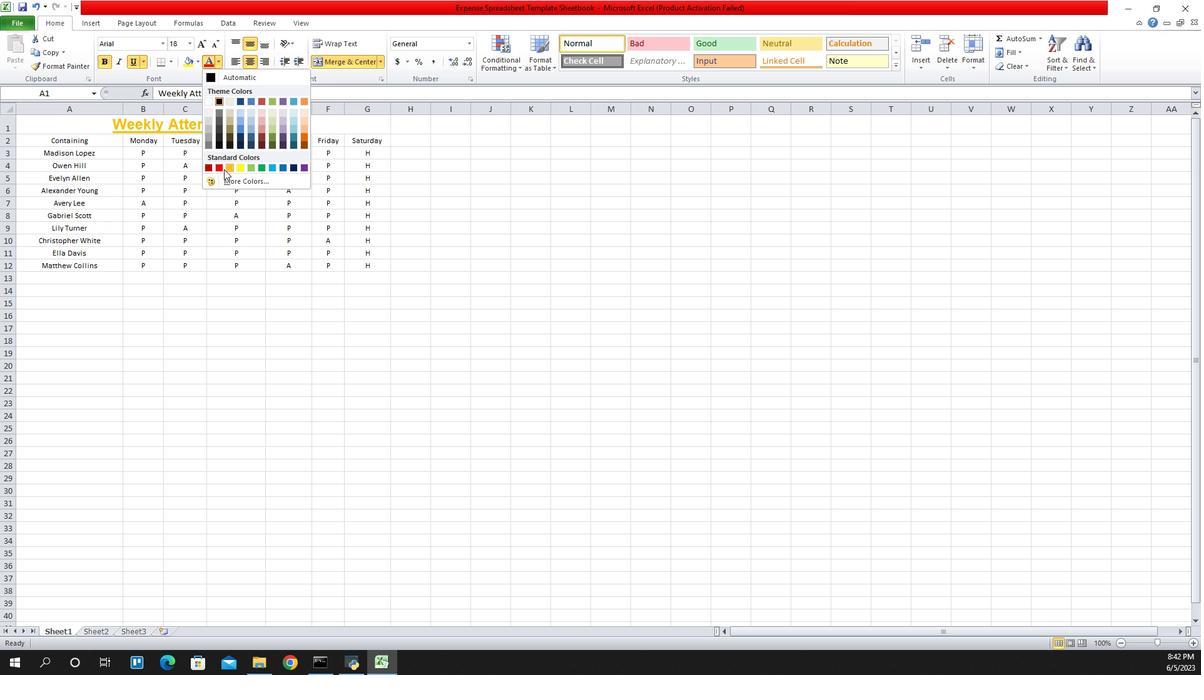 
Action: Mouse pressed left at (1076, 173)
Screenshot: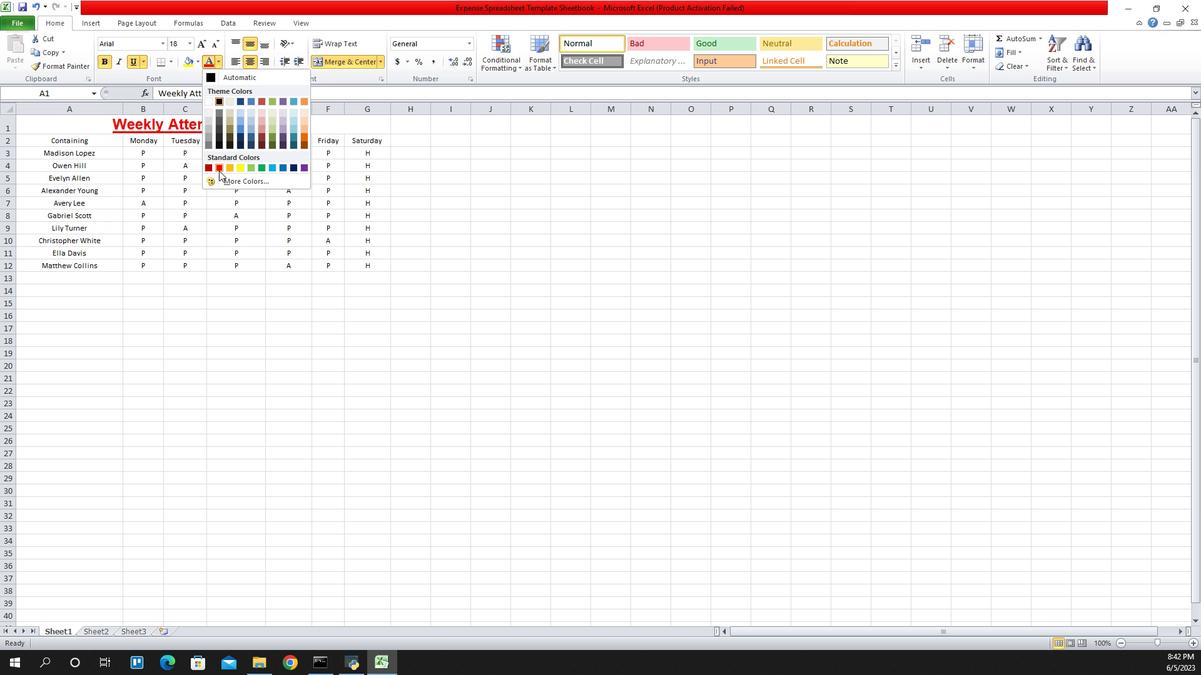 
Action: Mouse moved to (887, 145)
Screenshot: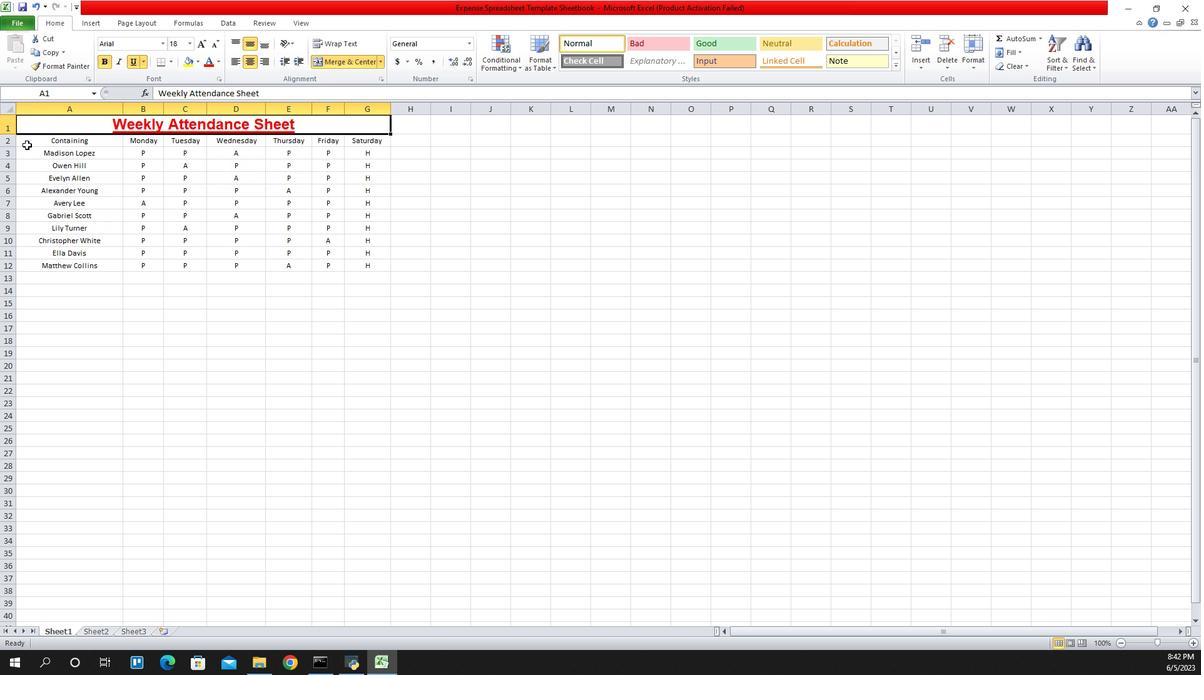 
Action: Mouse pressed left at (887, 145)
Screenshot: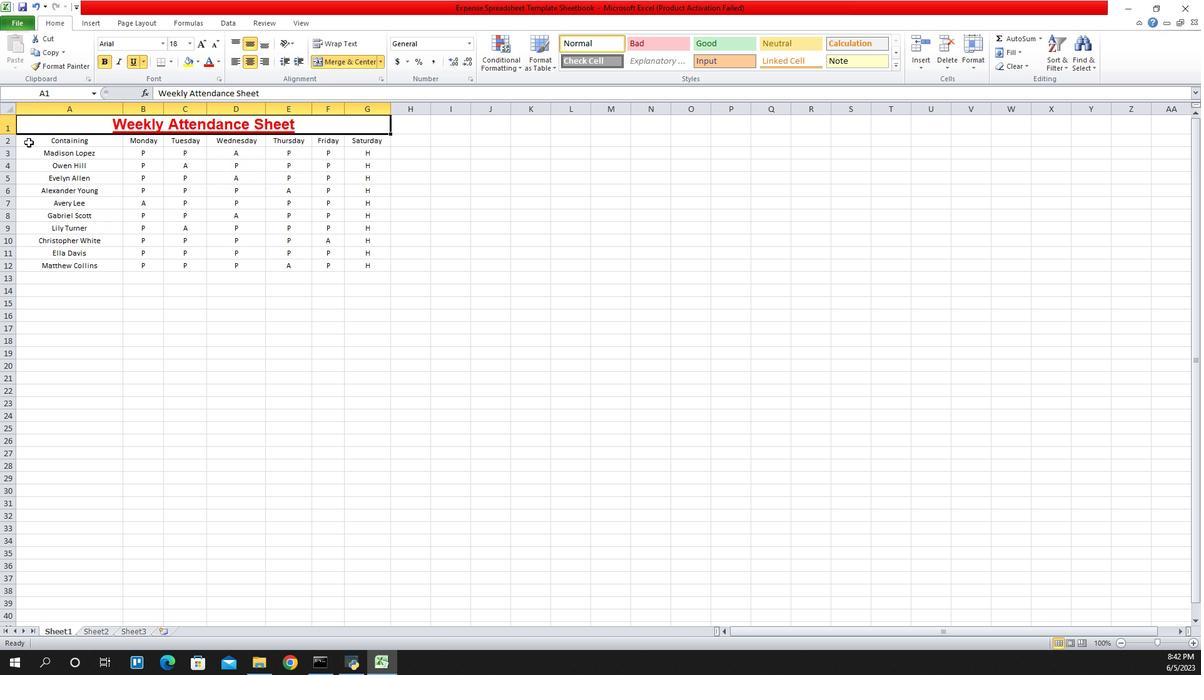 
Action: Mouse moved to (1027, 70)
Screenshot: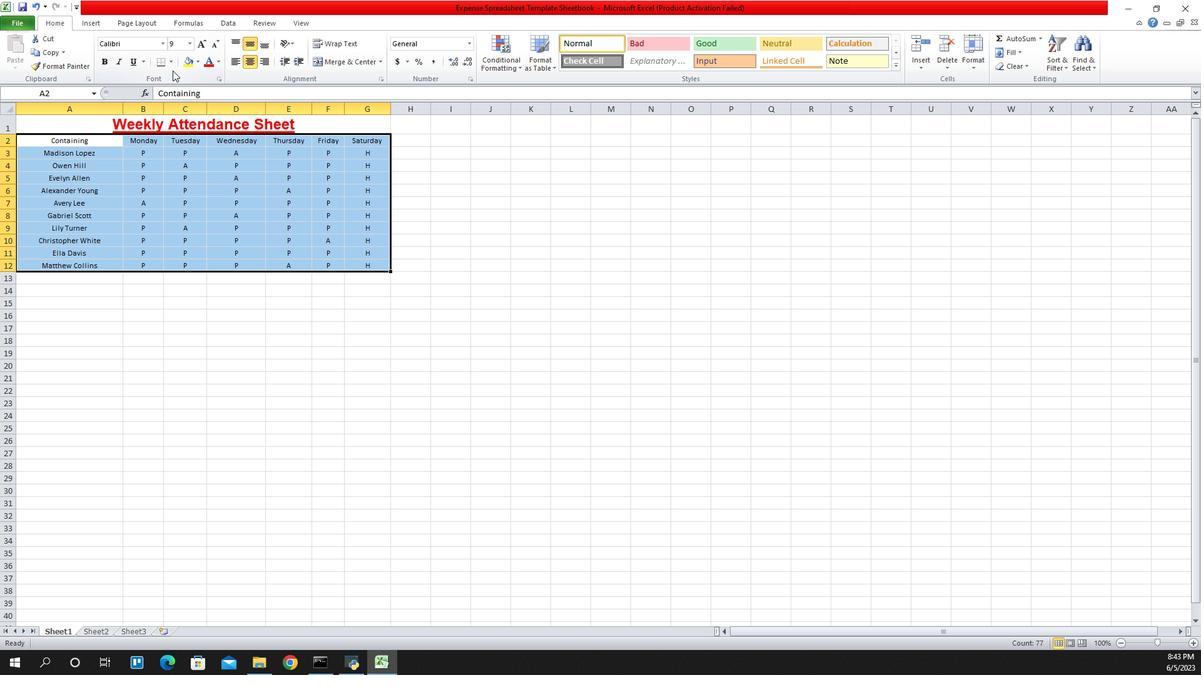 
Action: Mouse pressed left at (1027, 70)
Screenshot: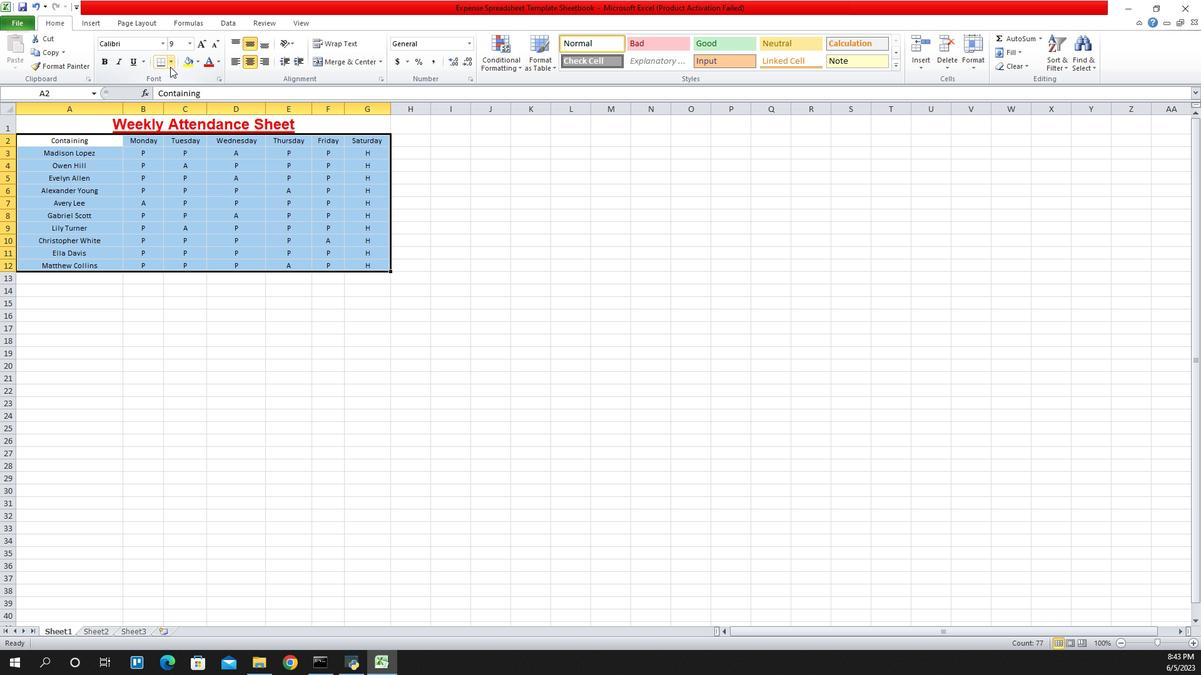 
Action: Mouse moved to (1040, 161)
Screenshot: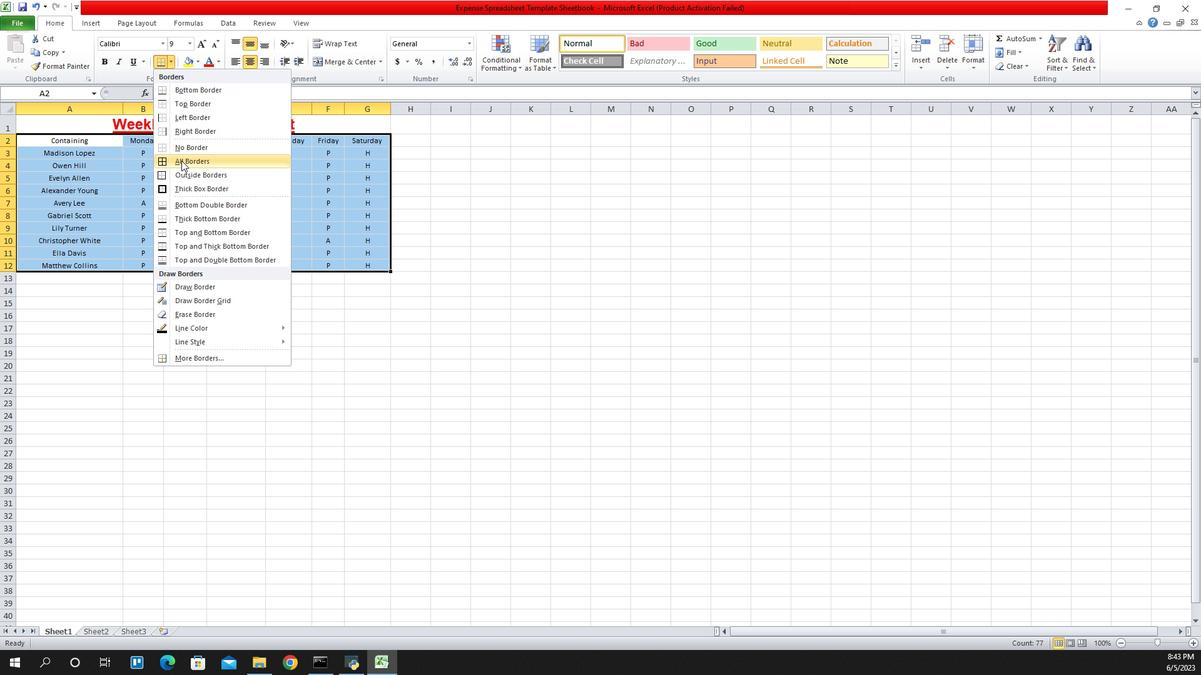 
Action: Mouse pressed left at (1040, 161)
Screenshot: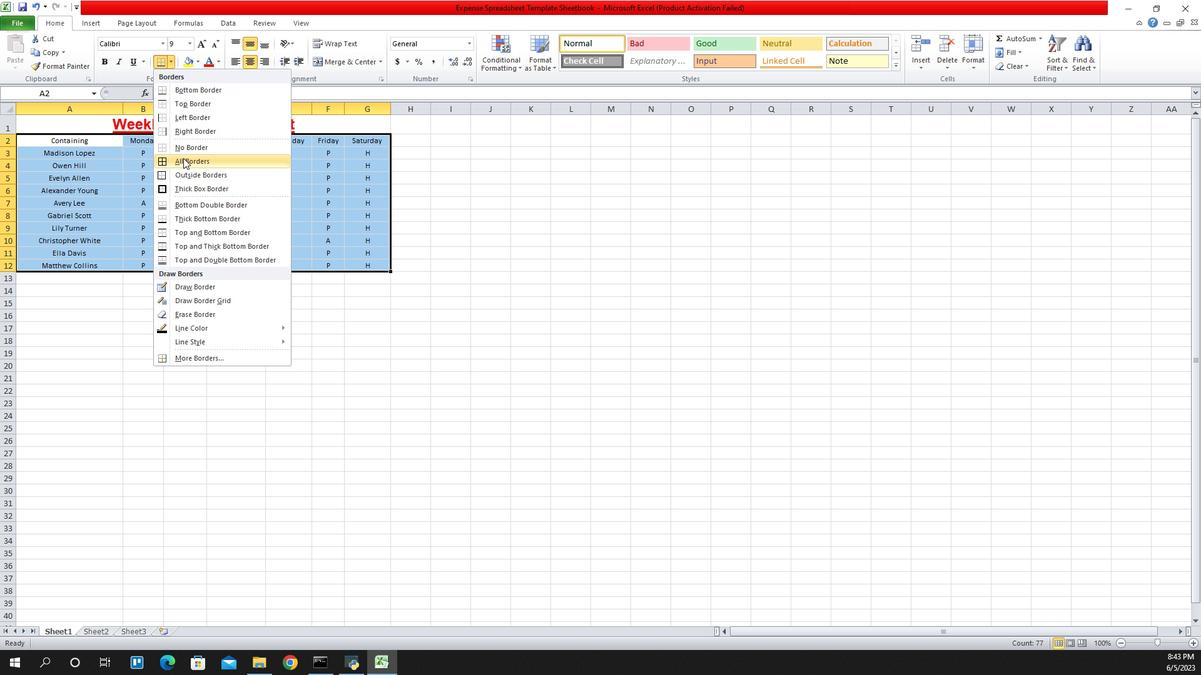 
